 Task: Send an email with the signature Erica Taylor with the subject Introduction of a new recommendation and the message I am having trouble finding the information I need for the report. Can you please point me in the right direction? from softage.10@softage.net to softage.4@softage.net and move the email from Sent Items to the folder Training and development
Action: Mouse moved to (112, 119)
Screenshot: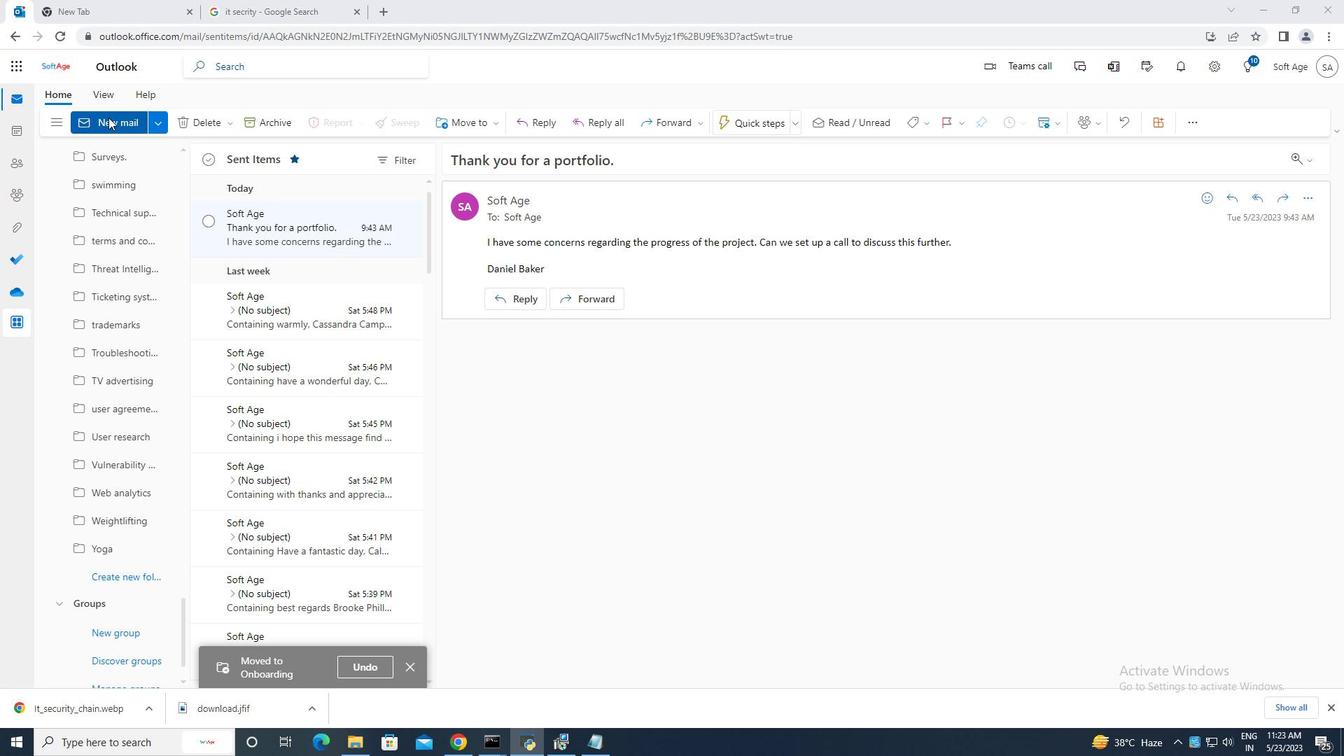 
Action: Mouse pressed left at (112, 119)
Screenshot: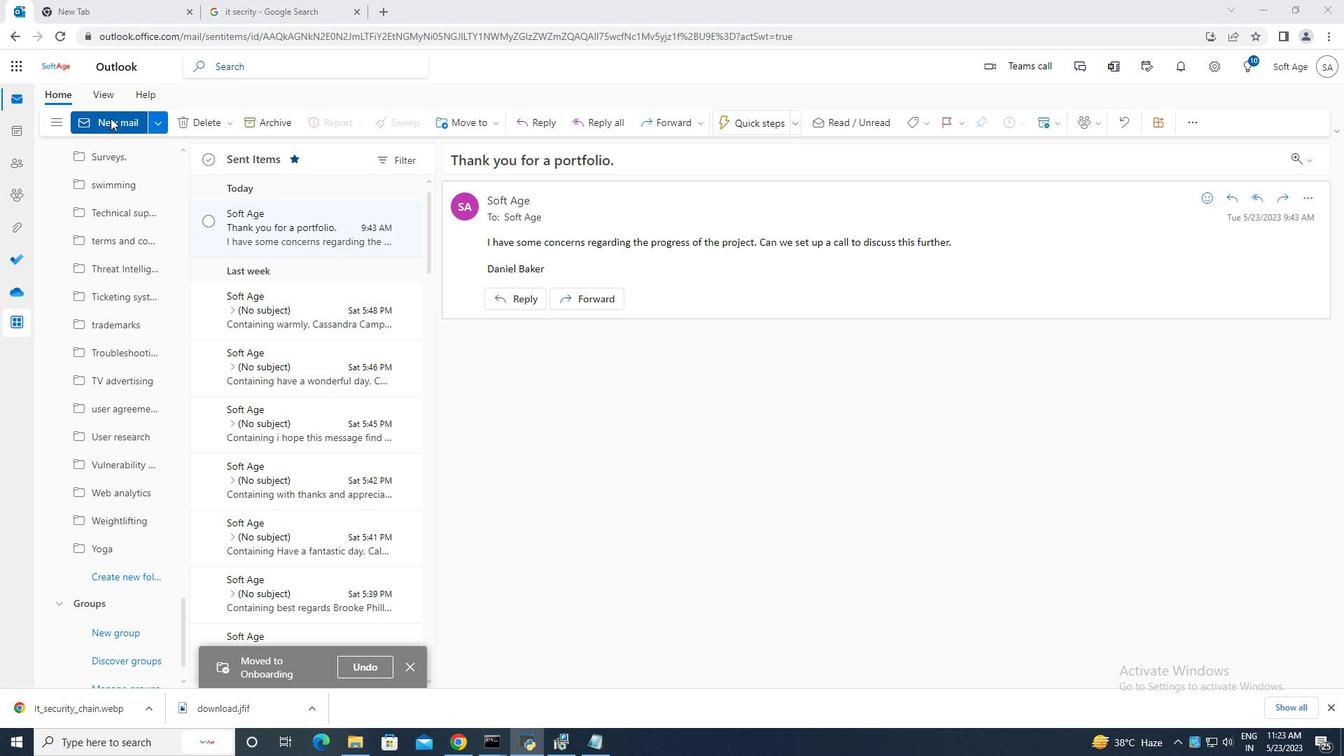 
Action: Mouse moved to (894, 126)
Screenshot: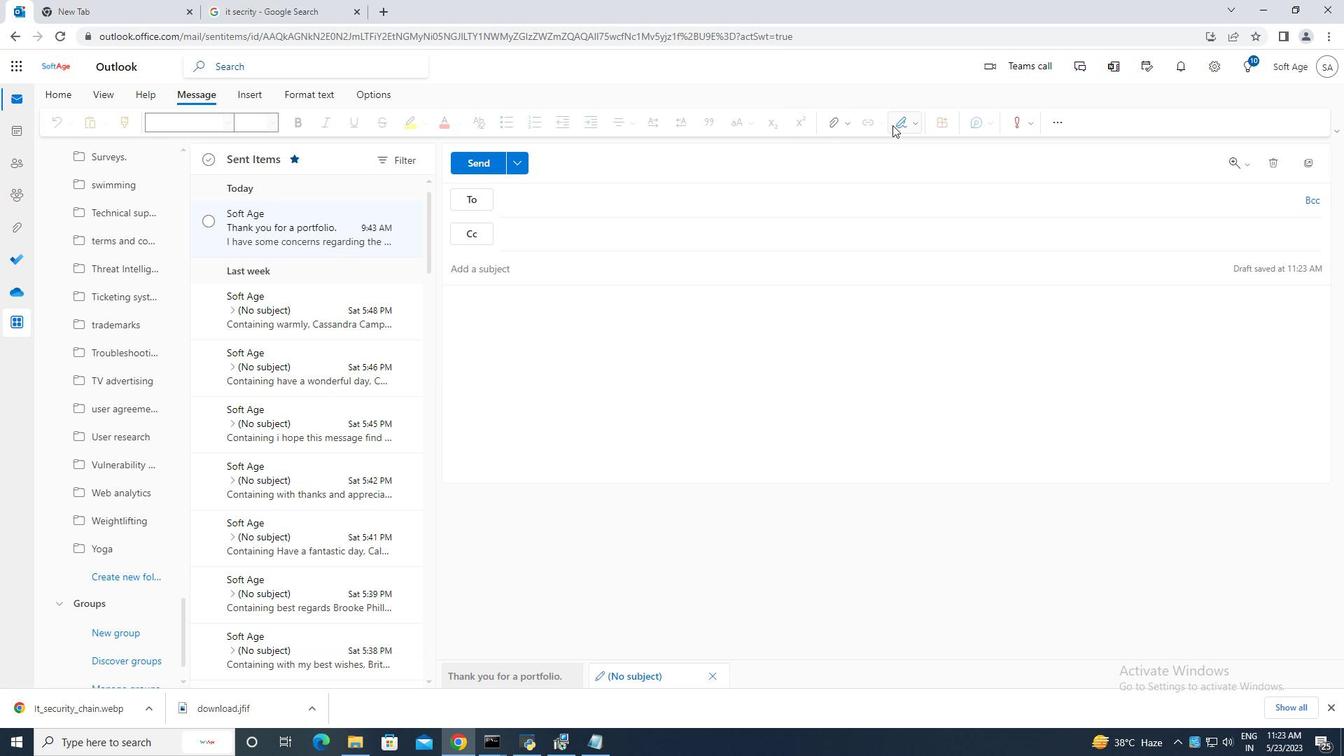 
Action: Mouse pressed left at (894, 126)
Screenshot: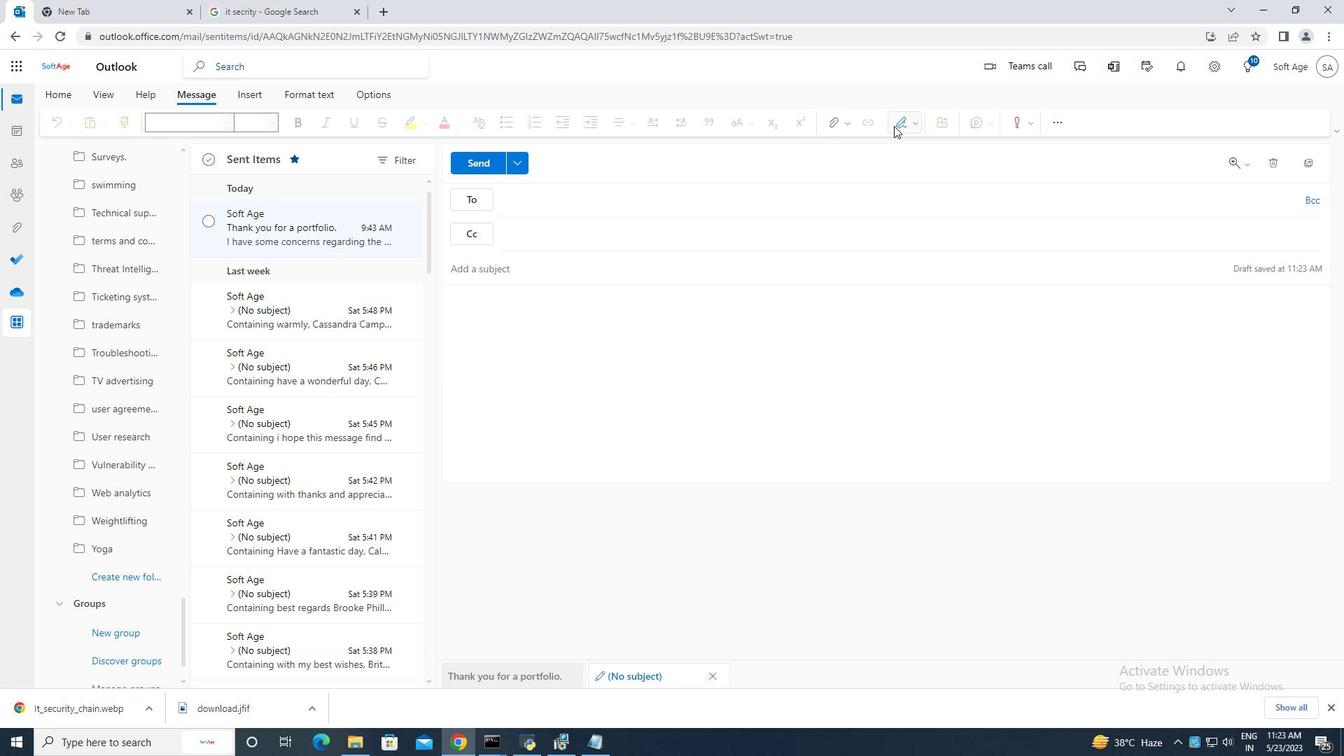 
Action: Mouse moved to (875, 173)
Screenshot: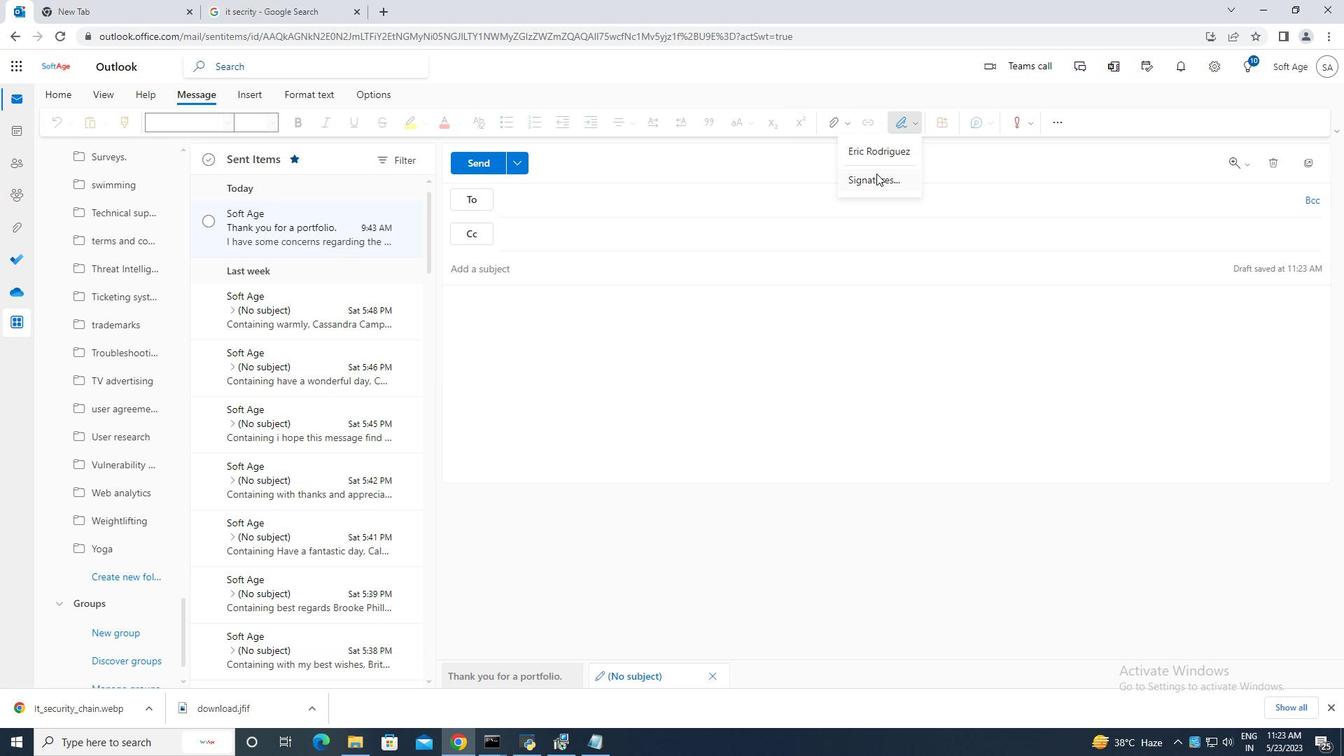 
Action: Mouse pressed left at (875, 173)
Screenshot: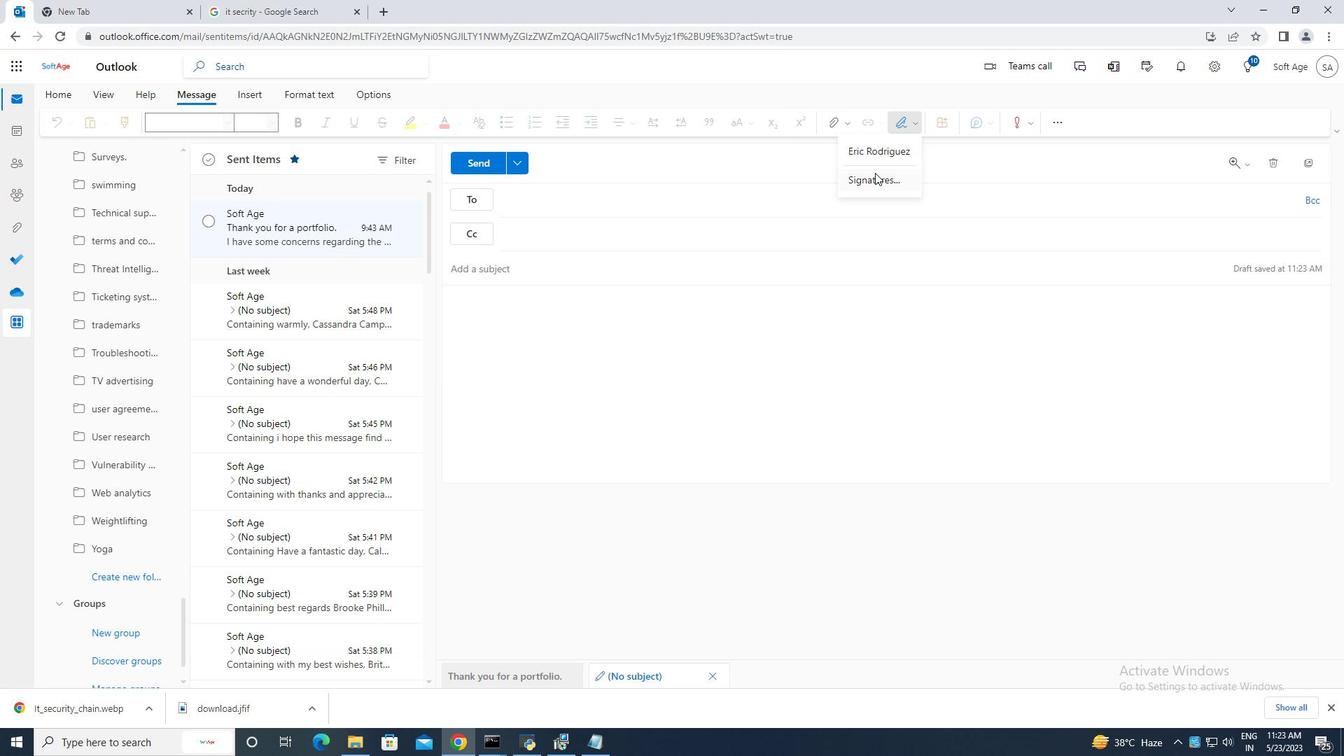 
Action: Mouse moved to (944, 230)
Screenshot: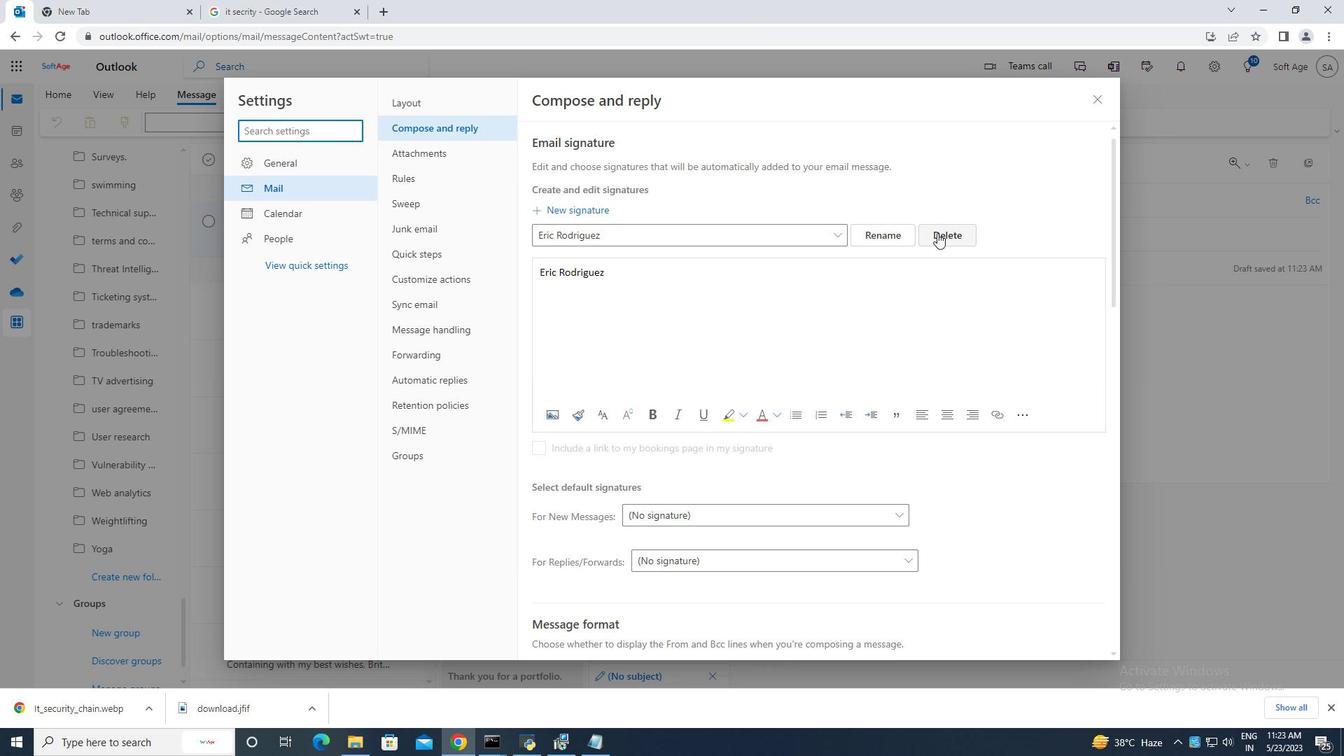 
Action: Mouse pressed left at (944, 230)
Screenshot: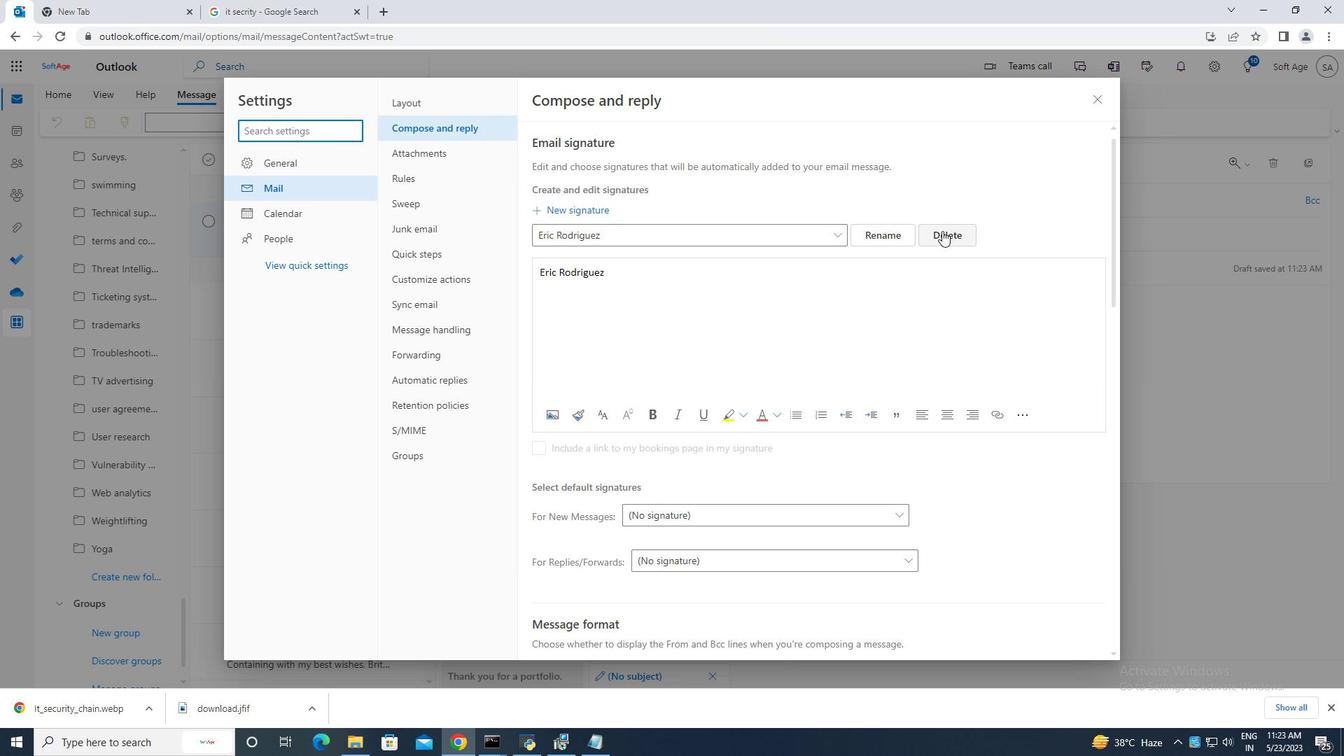
Action: Mouse moved to (618, 243)
Screenshot: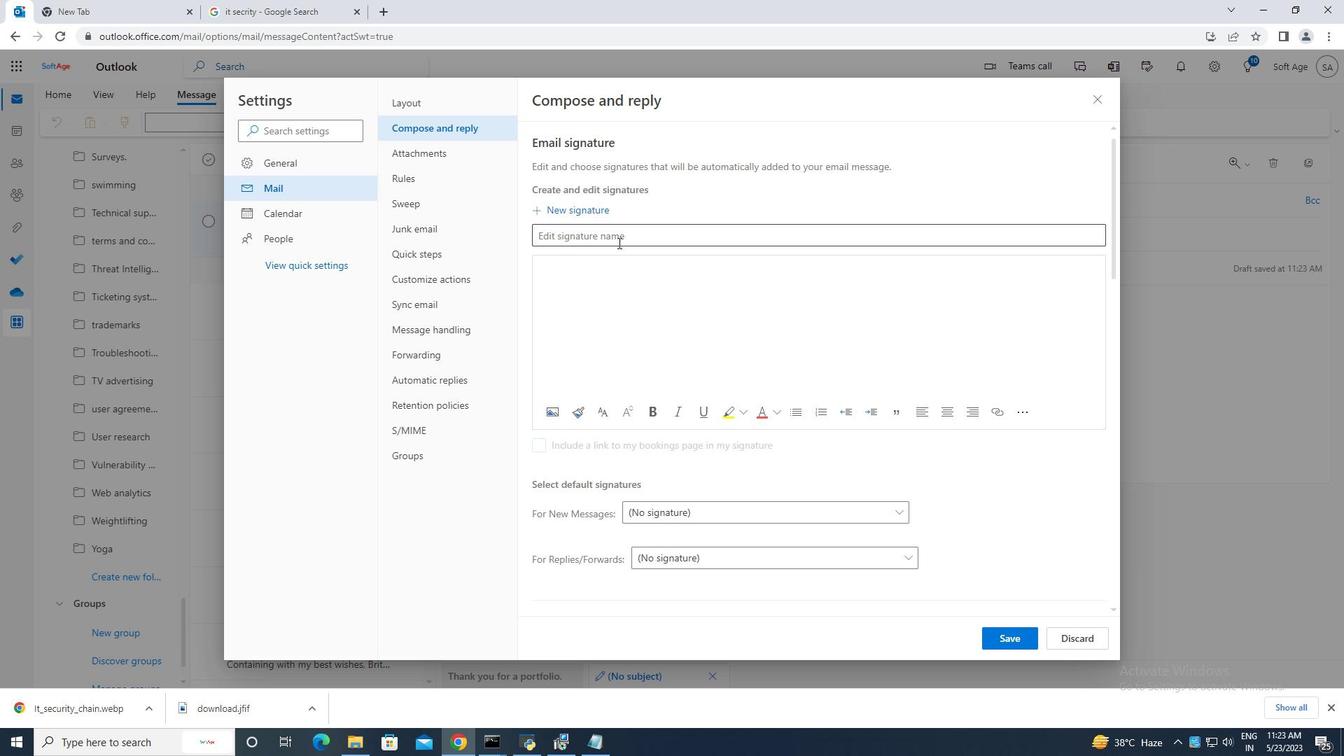 
Action: Mouse pressed left at (618, 243)
Screenshot: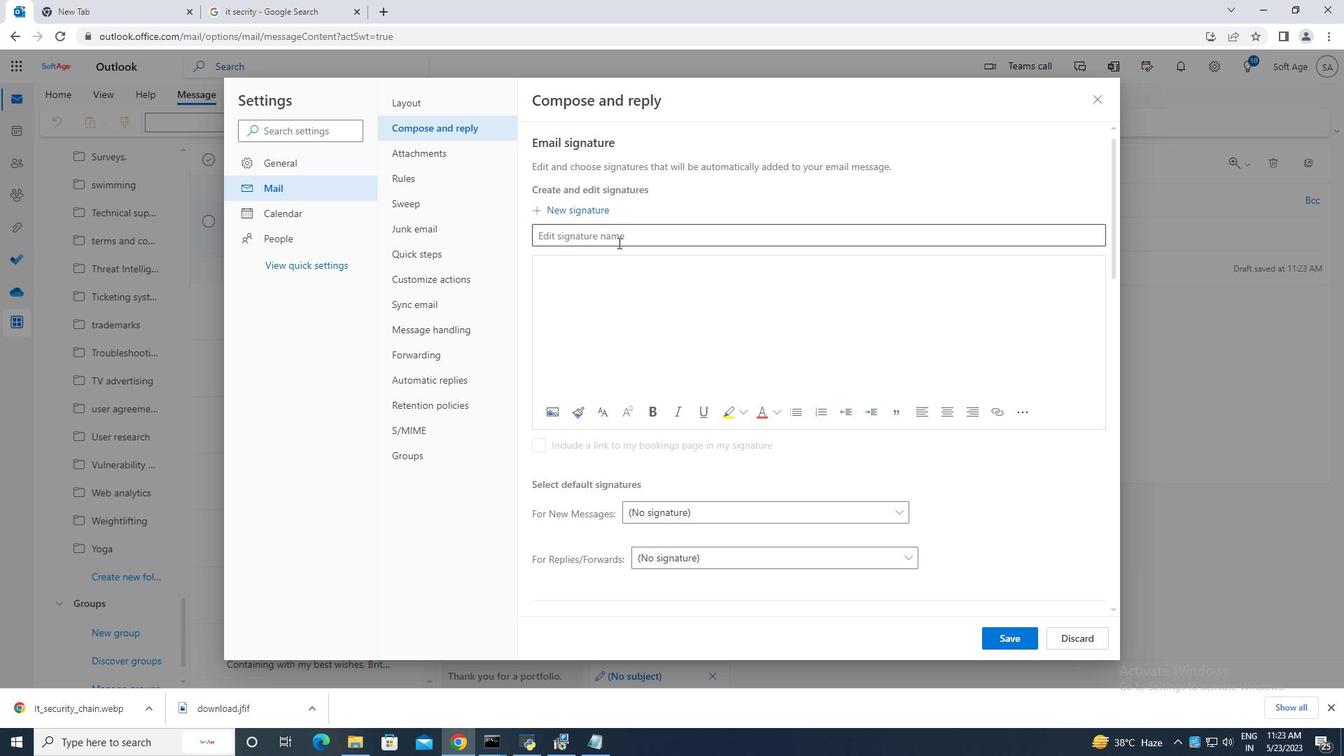 
Action: Mouse moved to (623, 243)
Screenshot: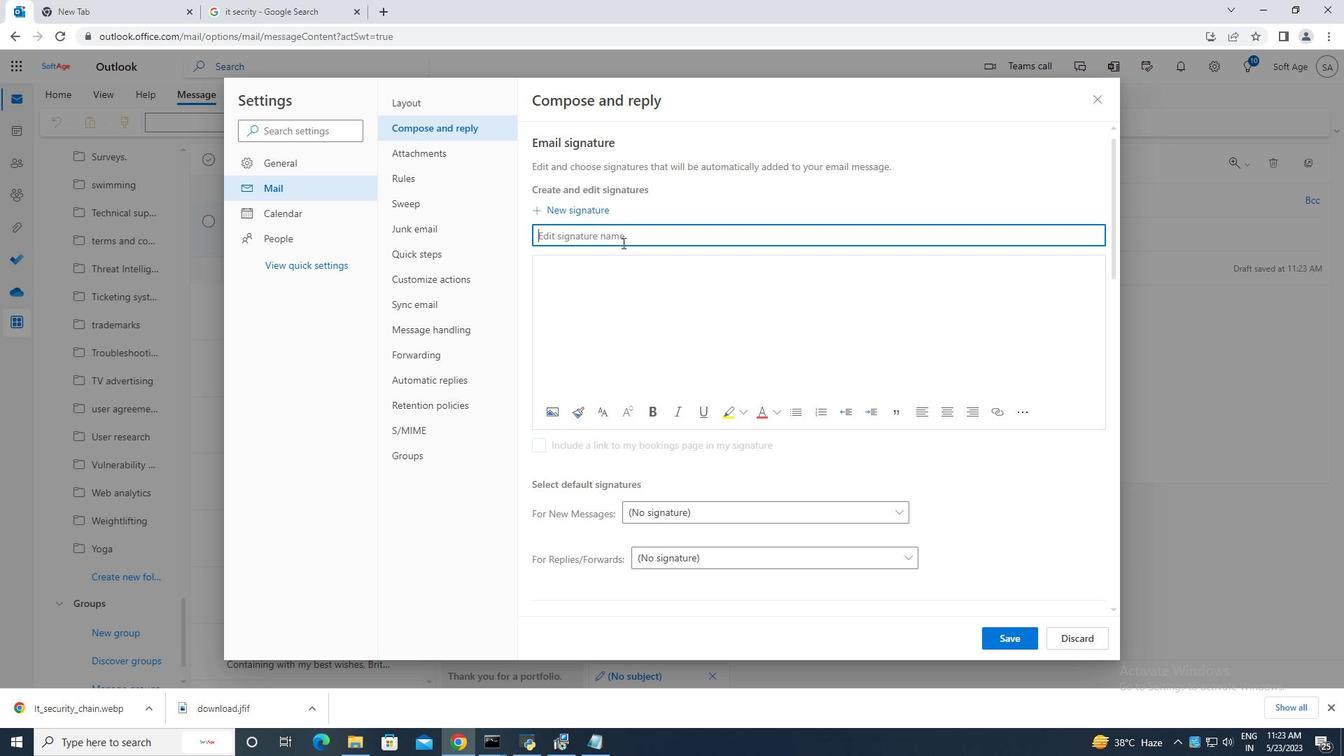 
Action: Key pressed <Key.caps_lock>E<Key.caps_lock>rica<Key.space><Key.caps_lock>T<Key.caps_lock>aylor<Key.space>
Screenshot: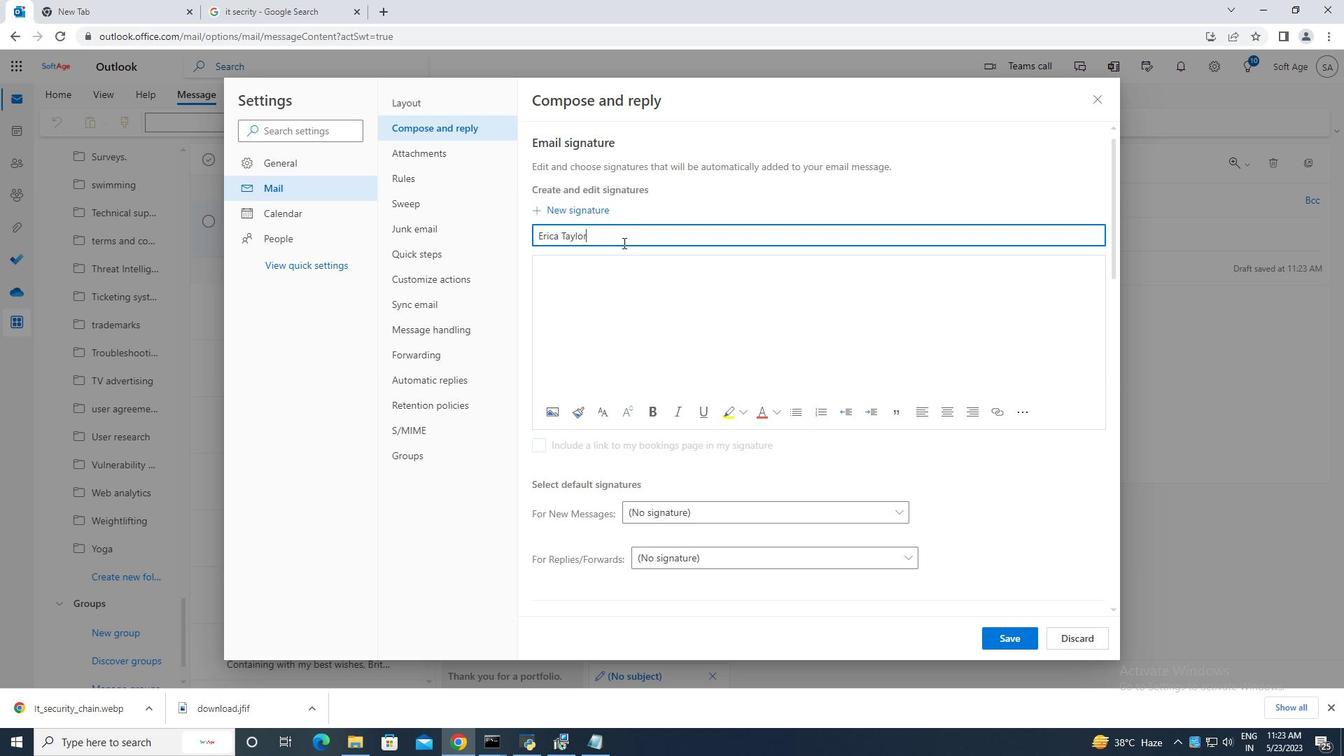 
Action: Mouse moved to (563, 266)
Screenshot: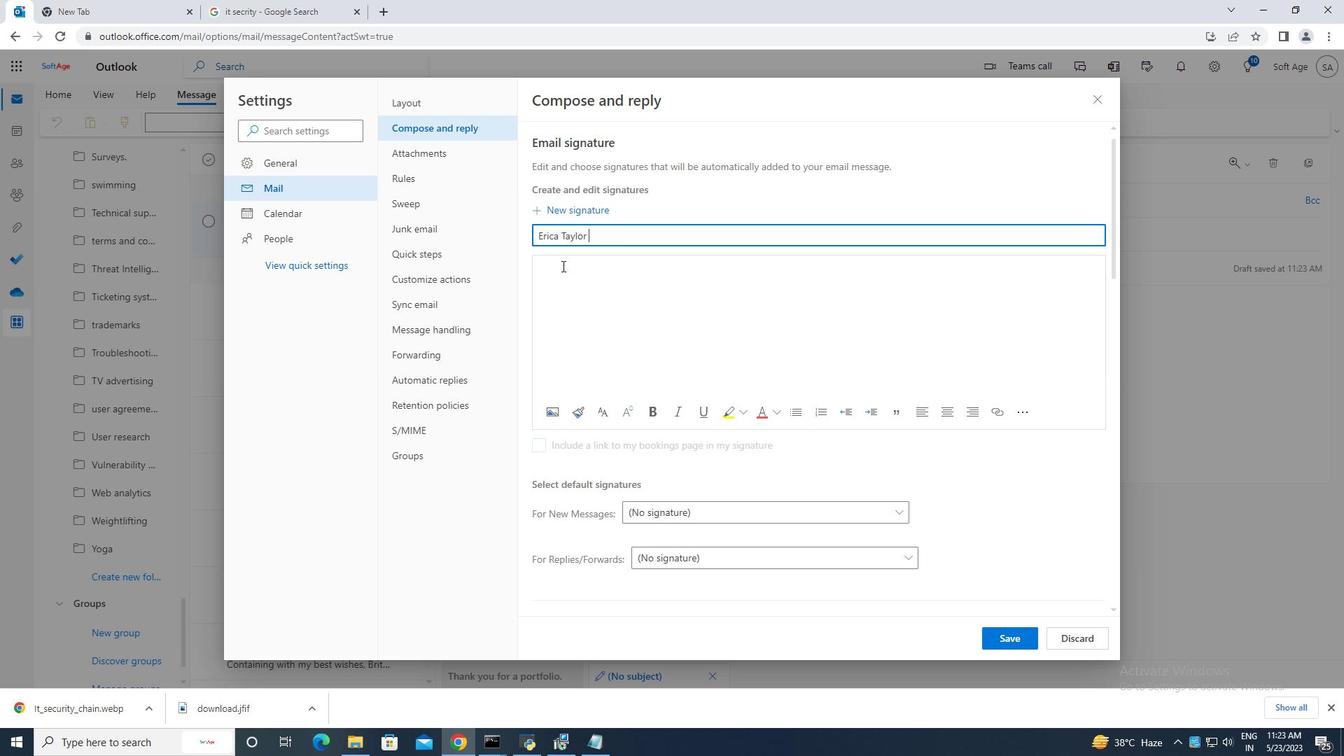 
Action: Mouse pressed left at (563, 266)
Screenshot: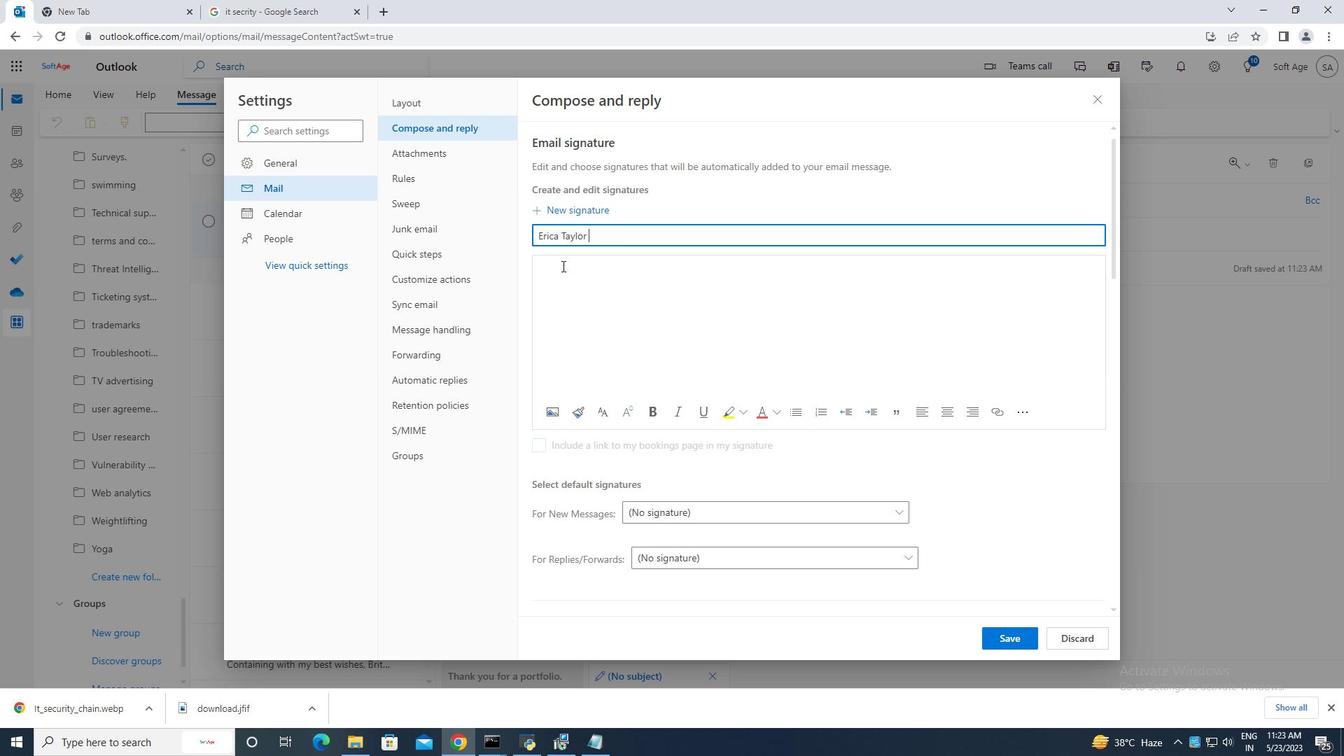 
Action: Mouse moved to (572, 273)
Screenshot: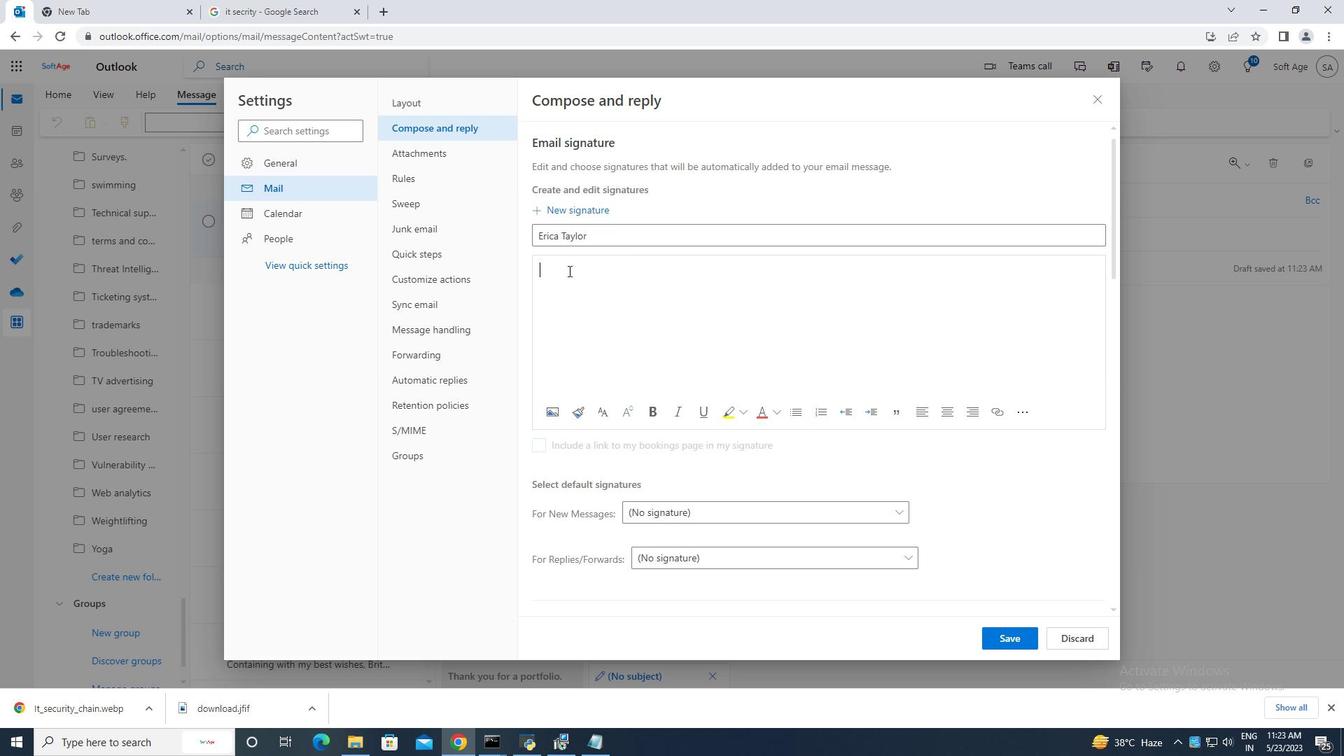 
Action: Key pressed <Key.caps_lock>E<Key.caps_lock>rica<Key.space><Key.caps_lock>T<Key.caps_lock>aylor
Screenshot: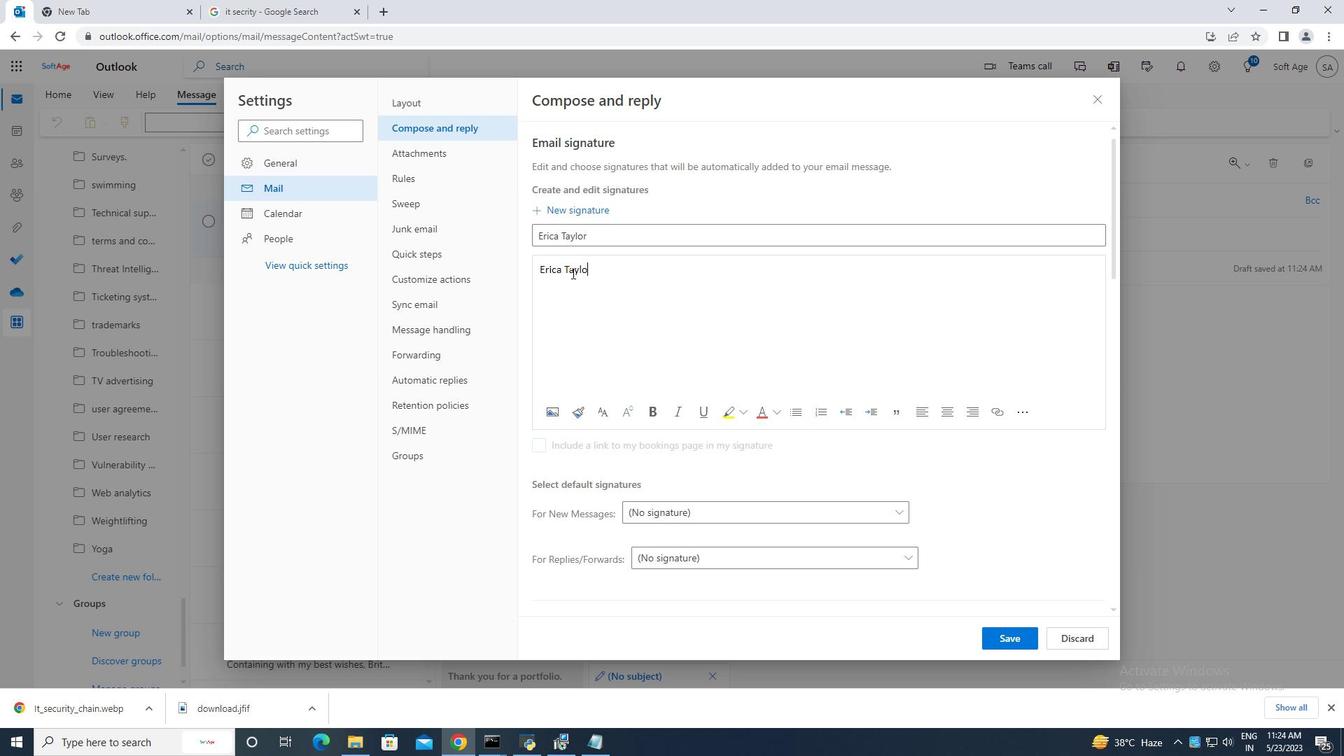 
Action: Mouse moved to (1022, 636)
Screenshot: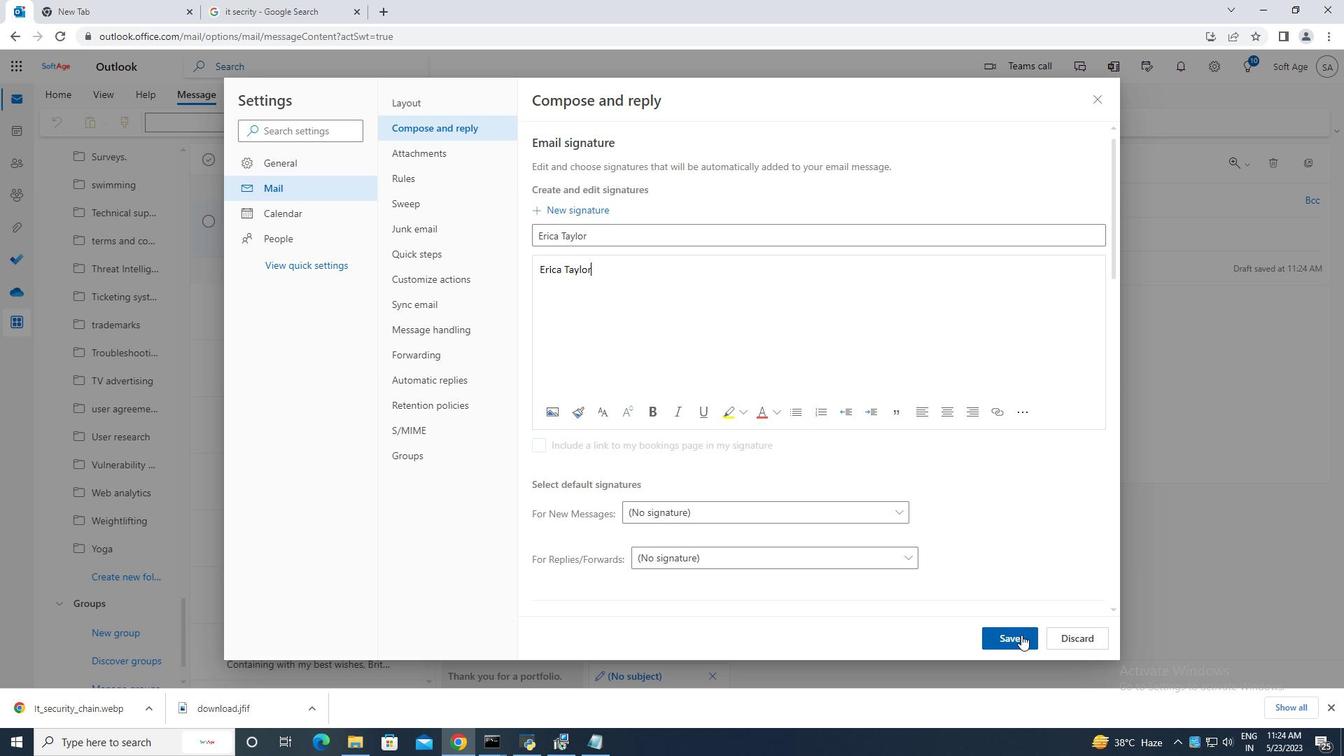 
Action: Mouse pressed left at (1022, 636)
Screenshot: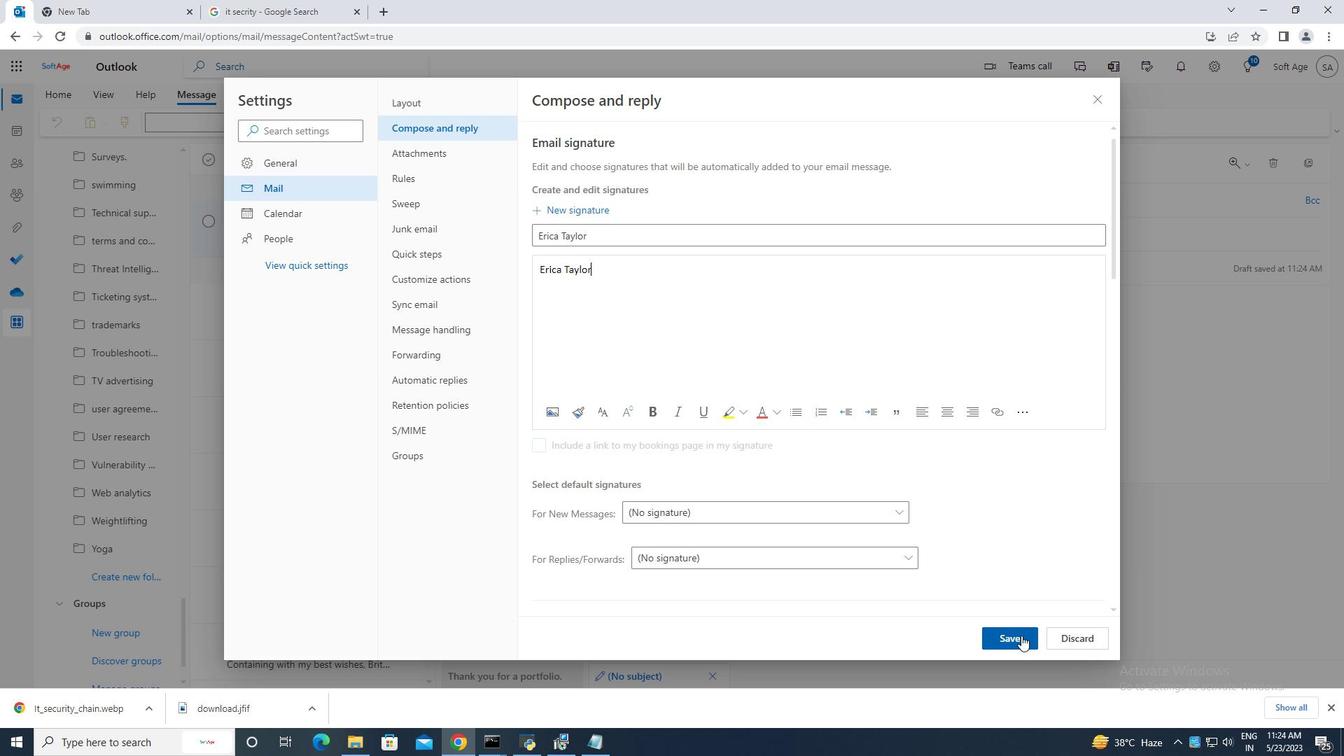 
Action: Mouse moved to (1093, 102)
Screenshot: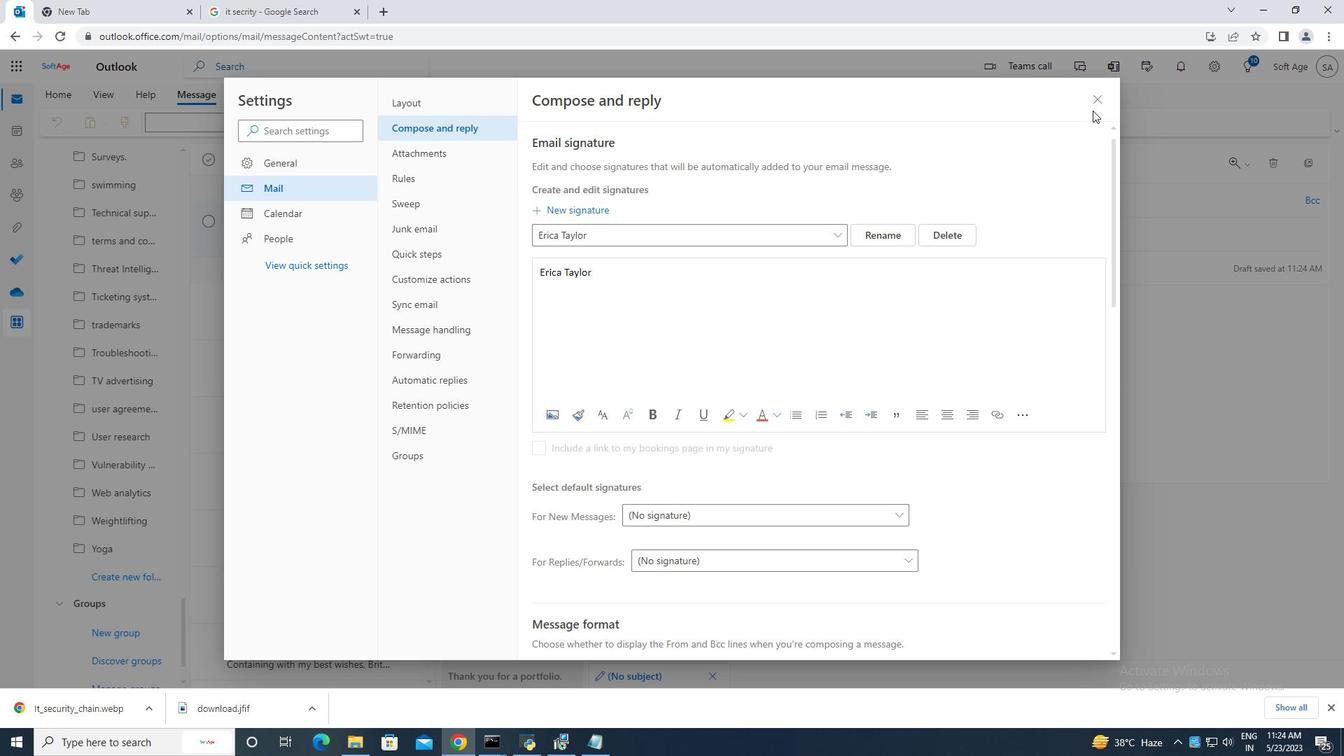 
Action: Mouse pressed left at (1093, 102)
Screenshot: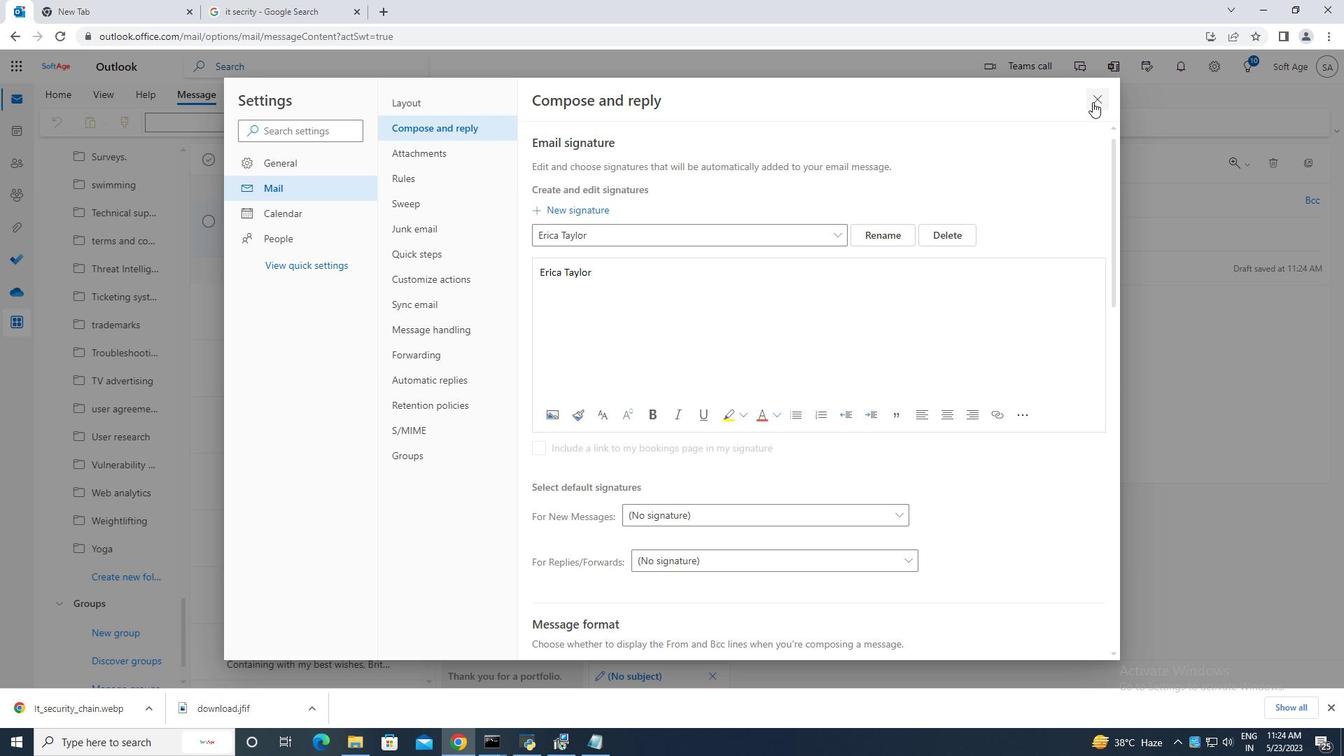 
Action: Mouse moved to (907, 123)
Screenshot: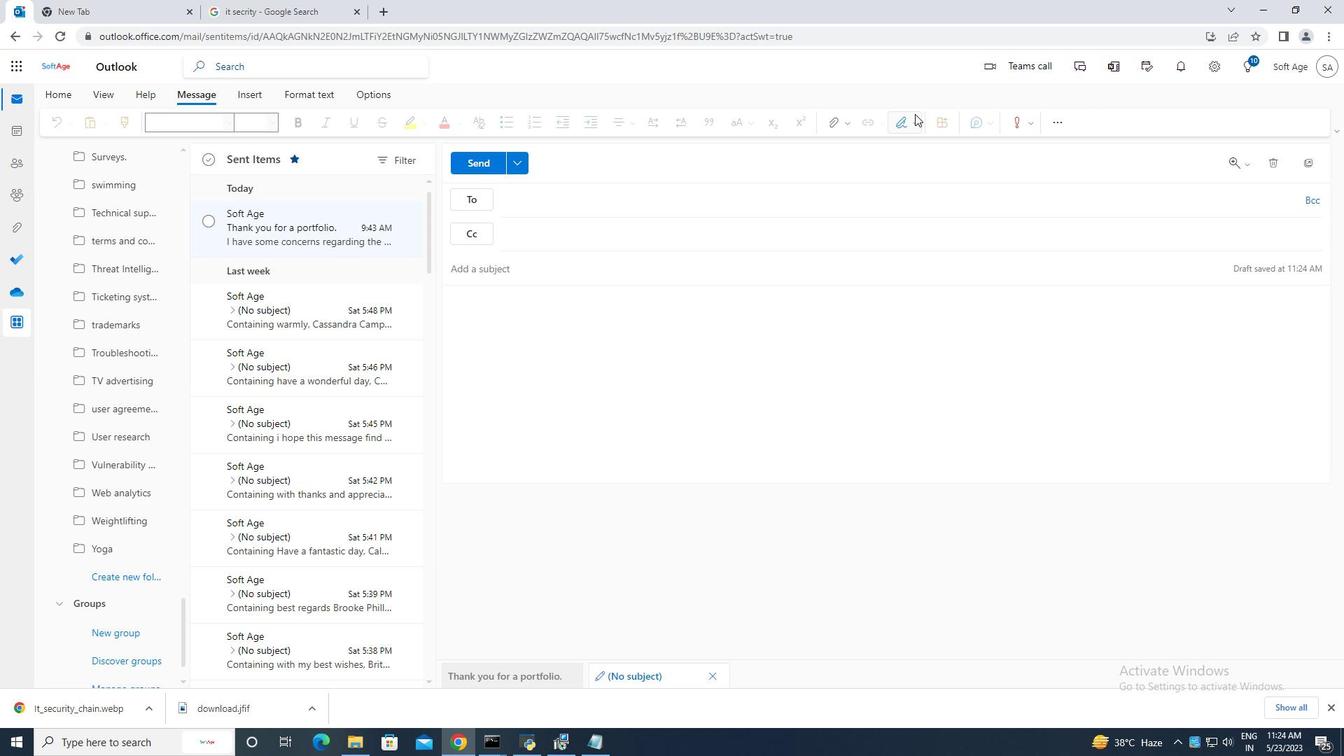 
Action: Mouse pressed left at (907, 123)
Screenshot: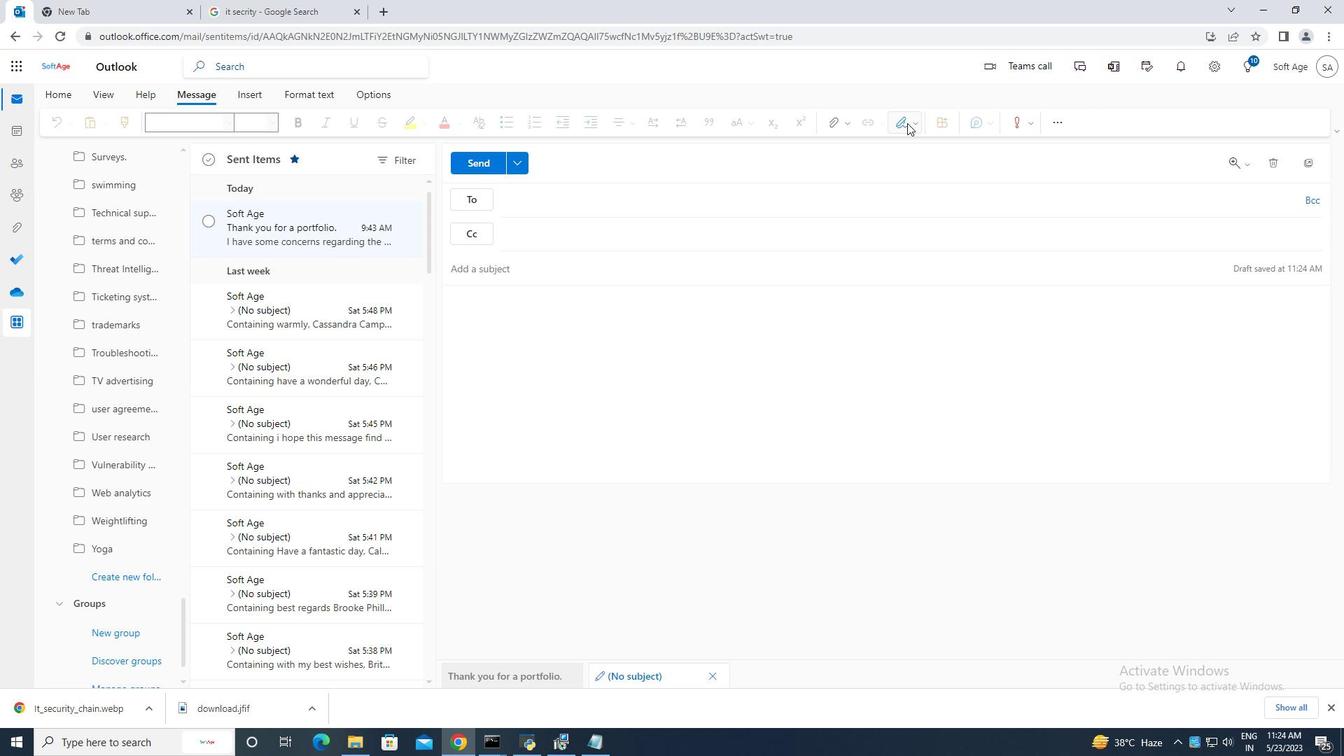 
Action: Mouse moved to (892, 152)
Screenshot: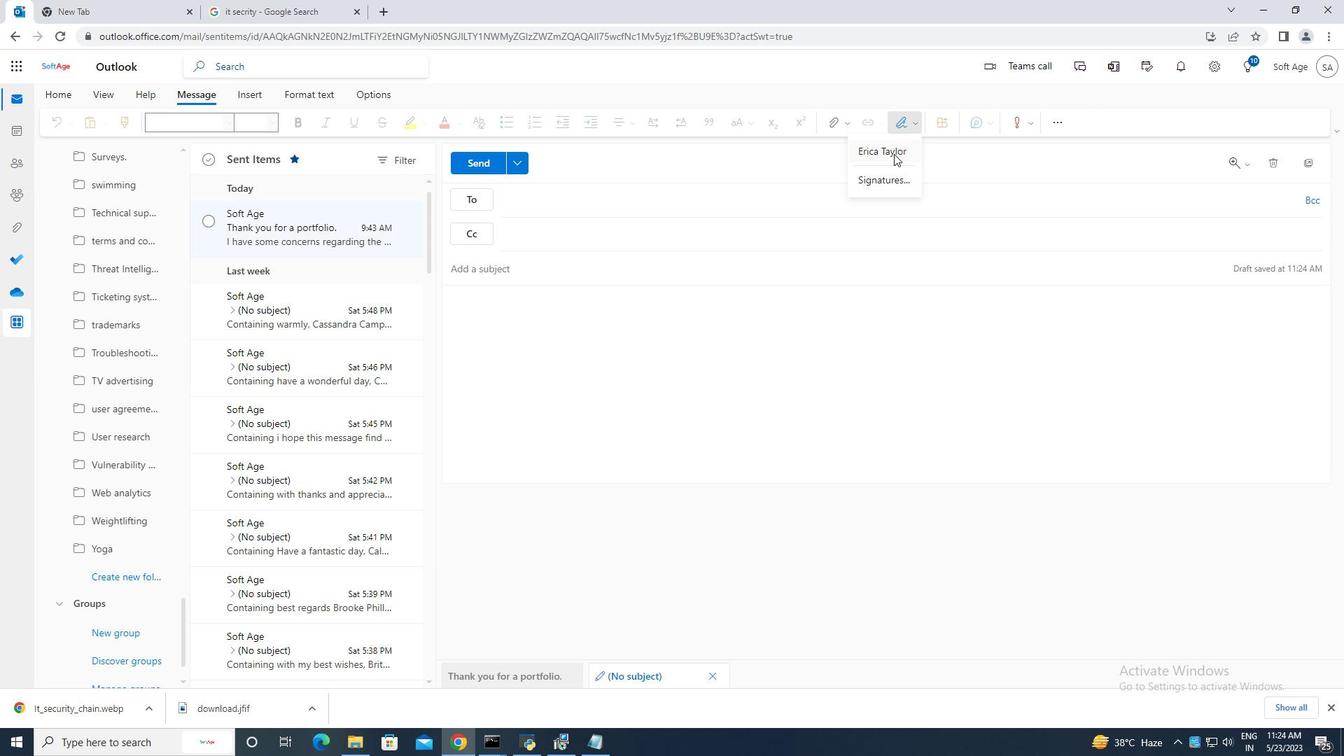 
Action: Mouse pressed left at (892, 152)
Screenshot: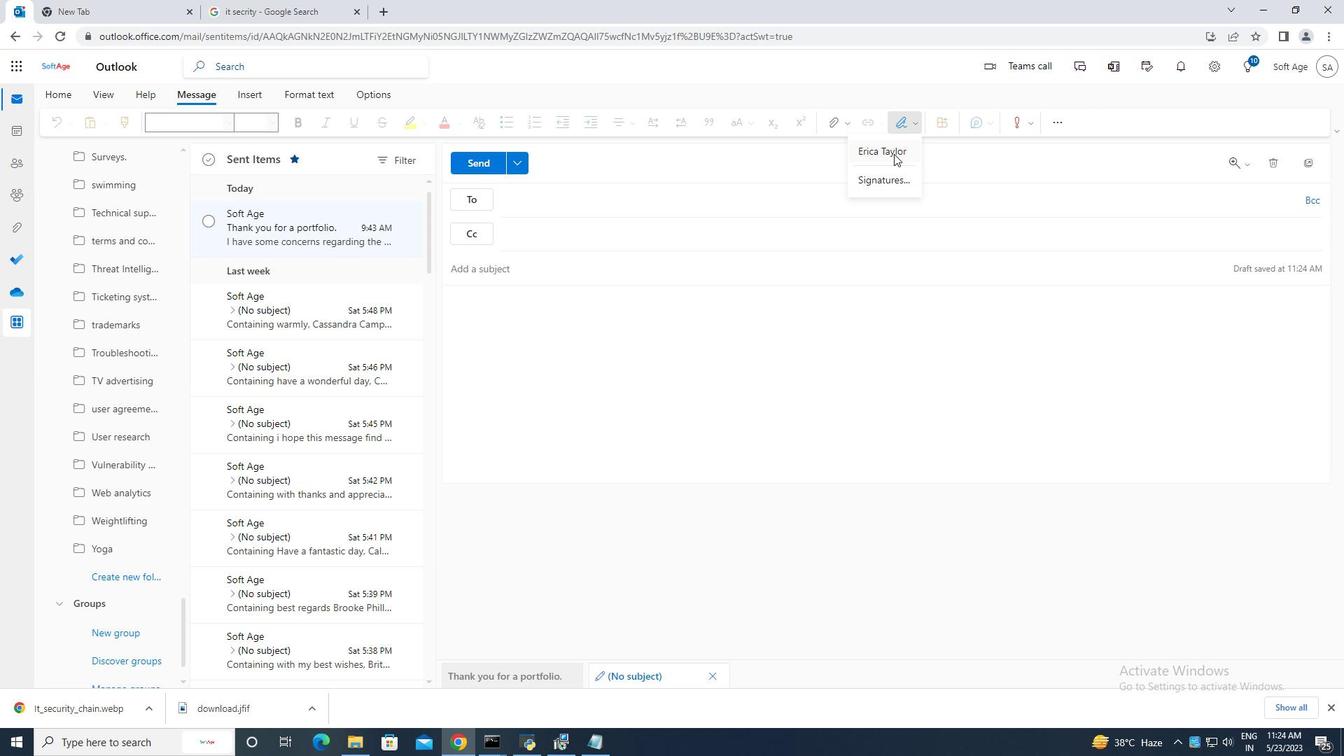 
Action: Mouse moved to (502, 268)
Screenshot: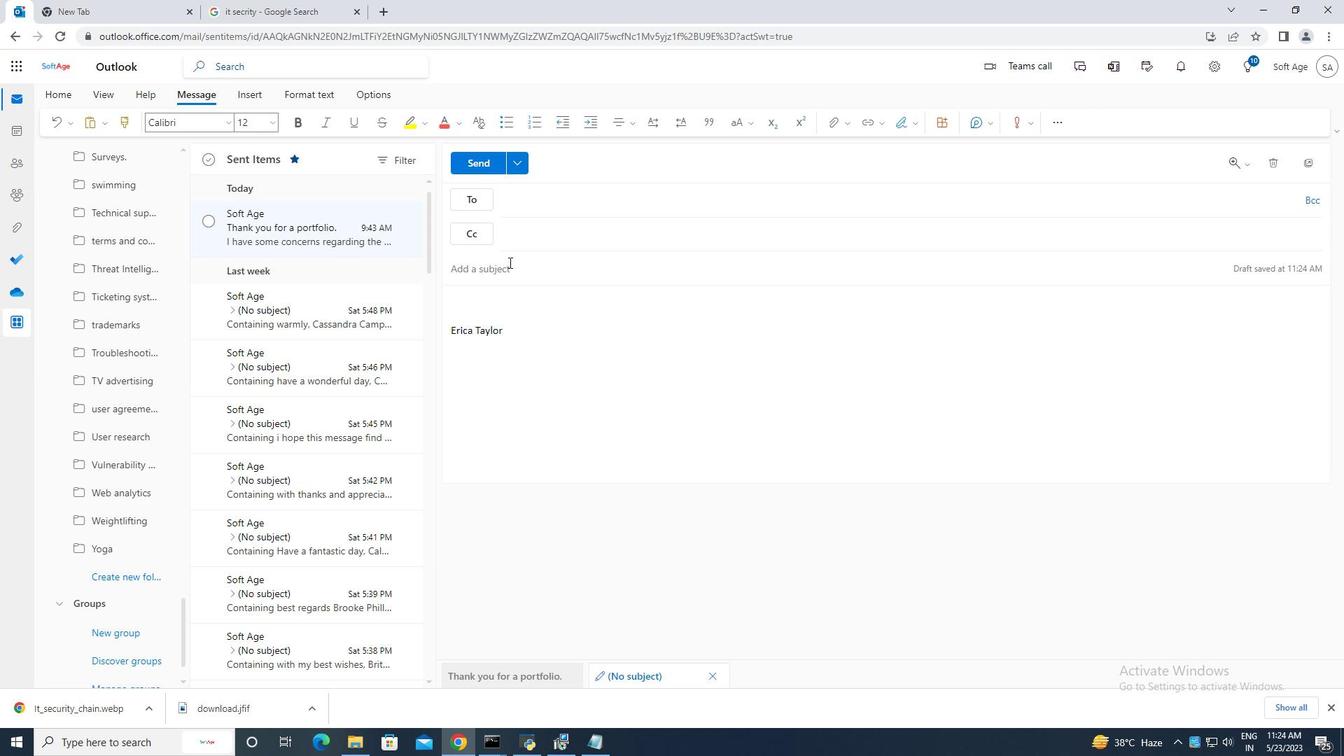 
Action: Mouse pressed left at (502, 268)
Screenshot: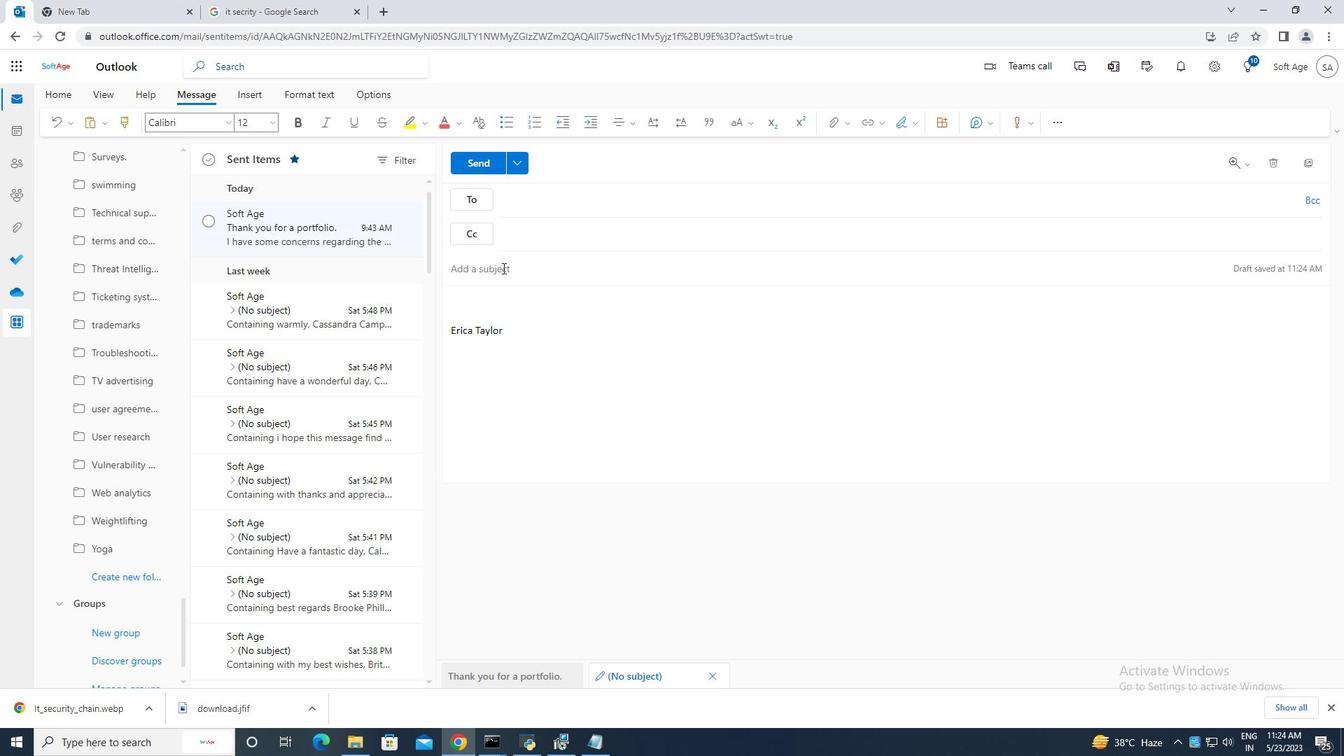 
Action: Mouse moved to (502, 266)
Screenshot: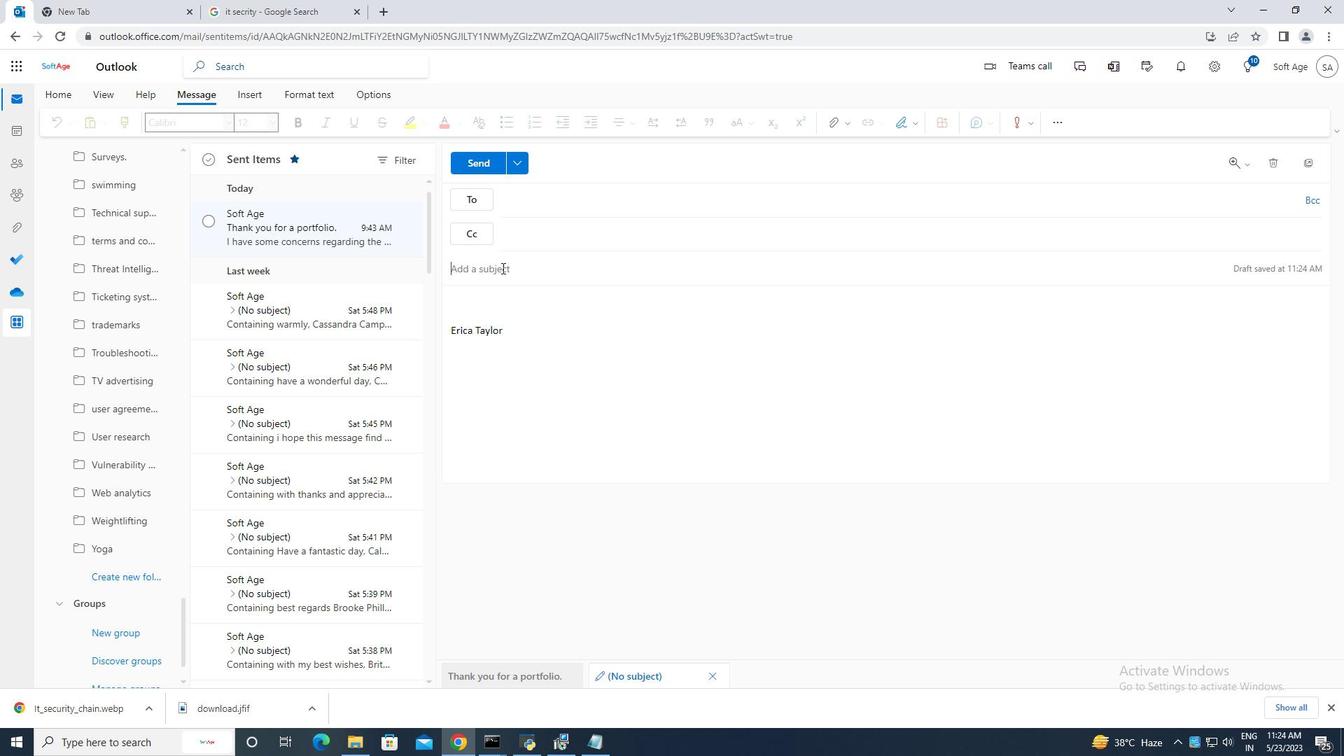 
Action: Key pressed <Key.caps_lock>I<Key.caps_lock>ntroduction<Key.space>of<Key.space>a<Key.space>new<Key.space>recommendation.
Screenshot: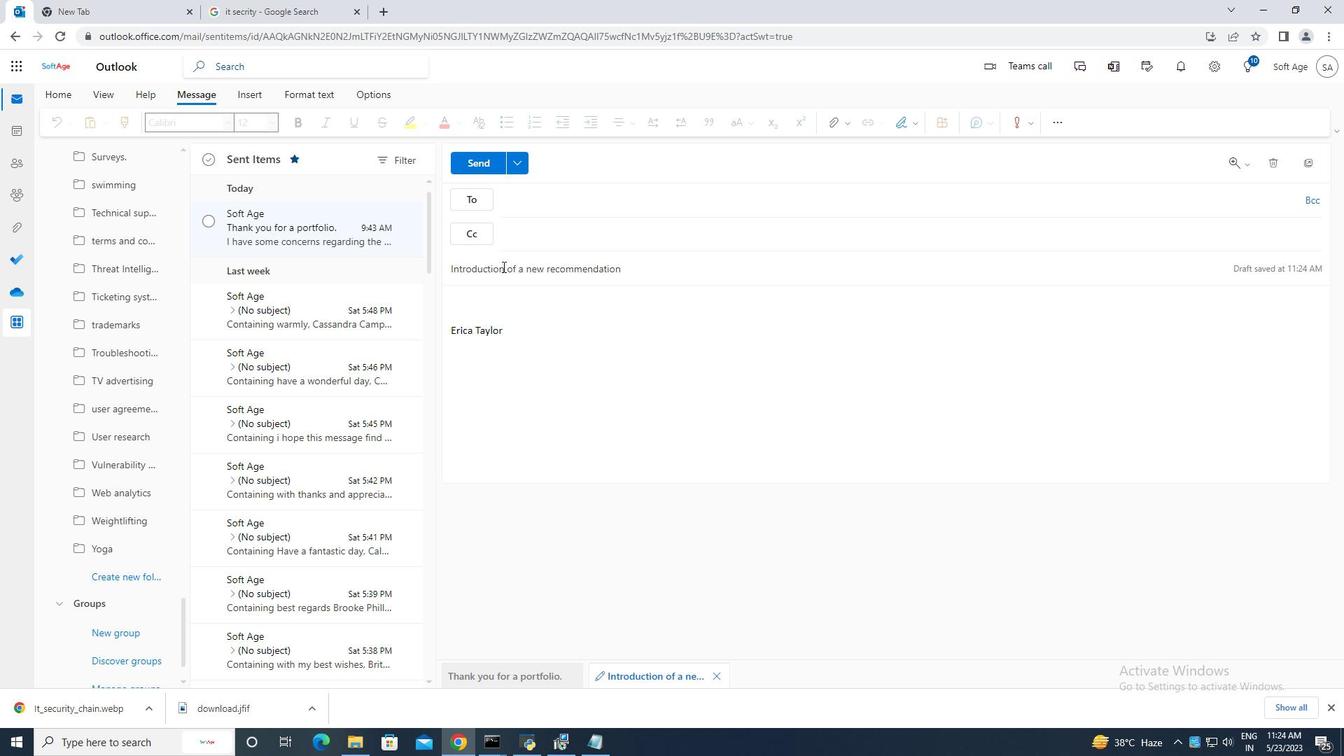
Action: Mouse moved to (486, 298)
Screenshot: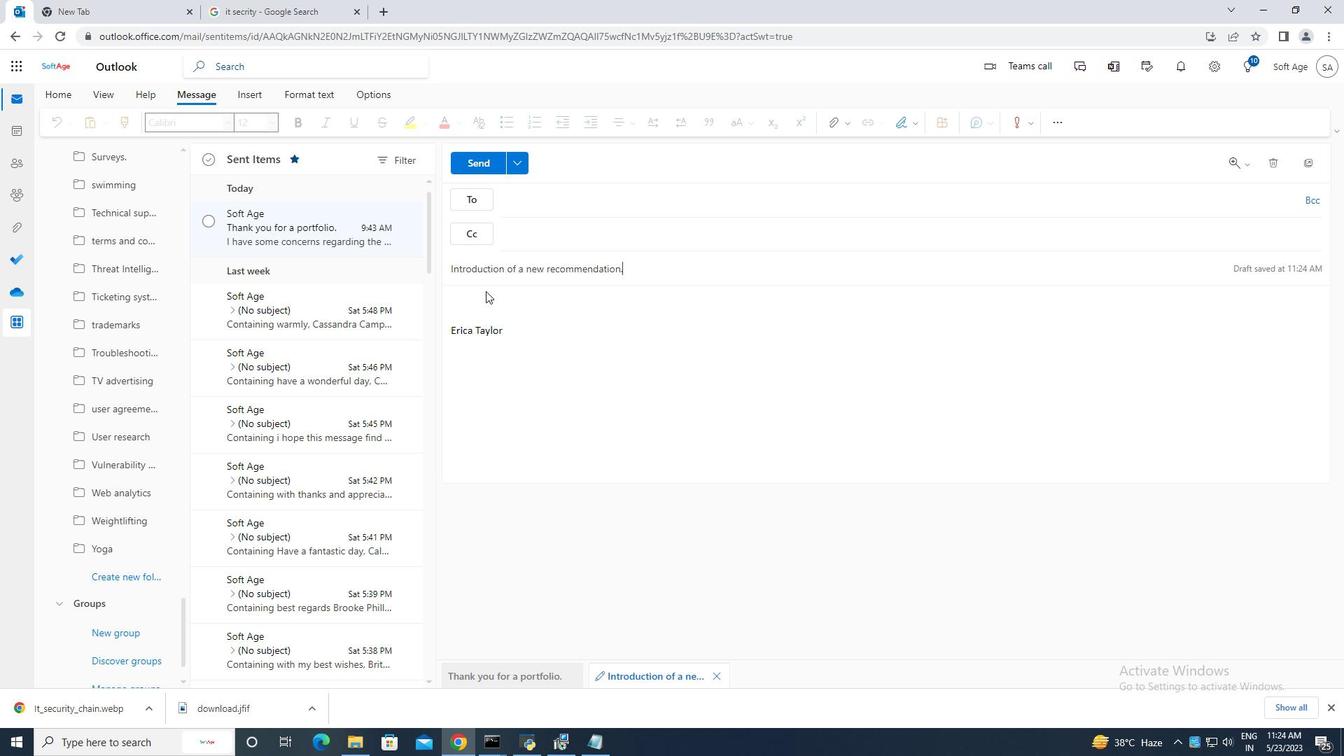 
Action: Mouse pressed left at (486, 298)
Screenshot: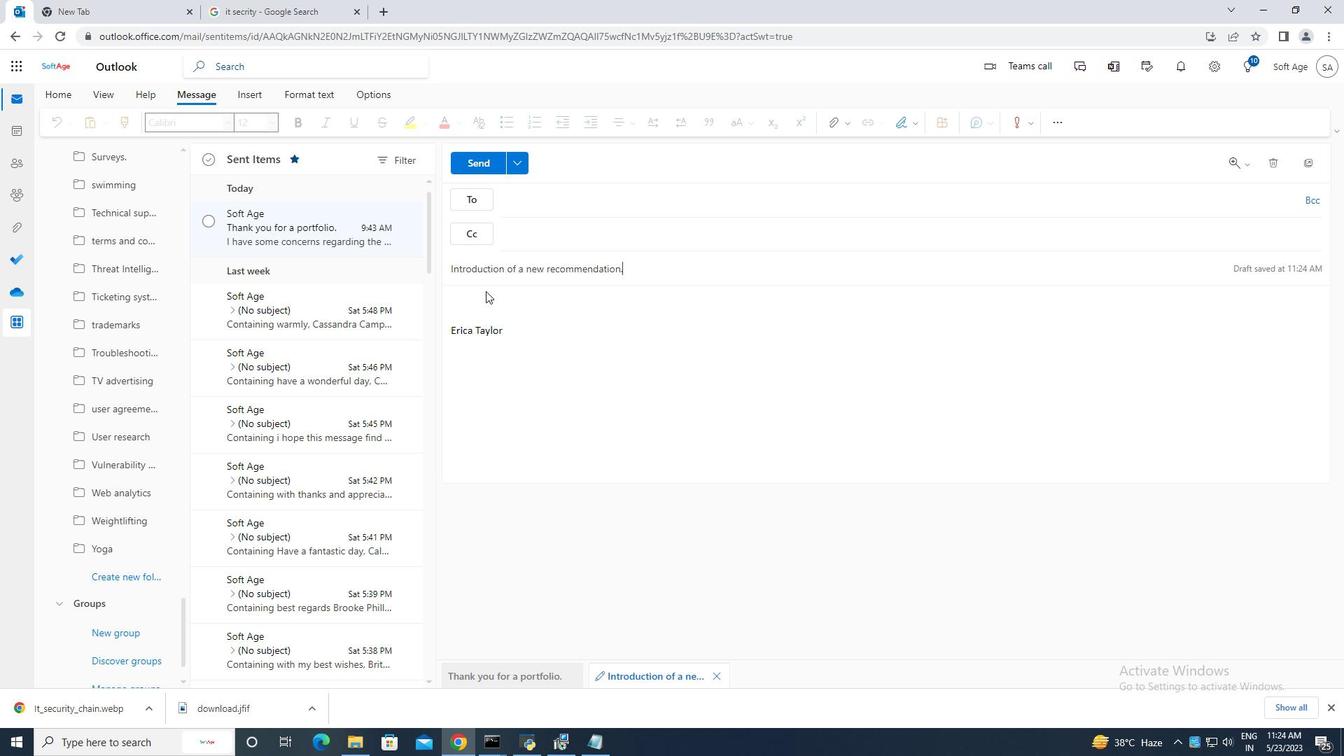 
Action: Mouse moved to (487, 298)
Screenshot: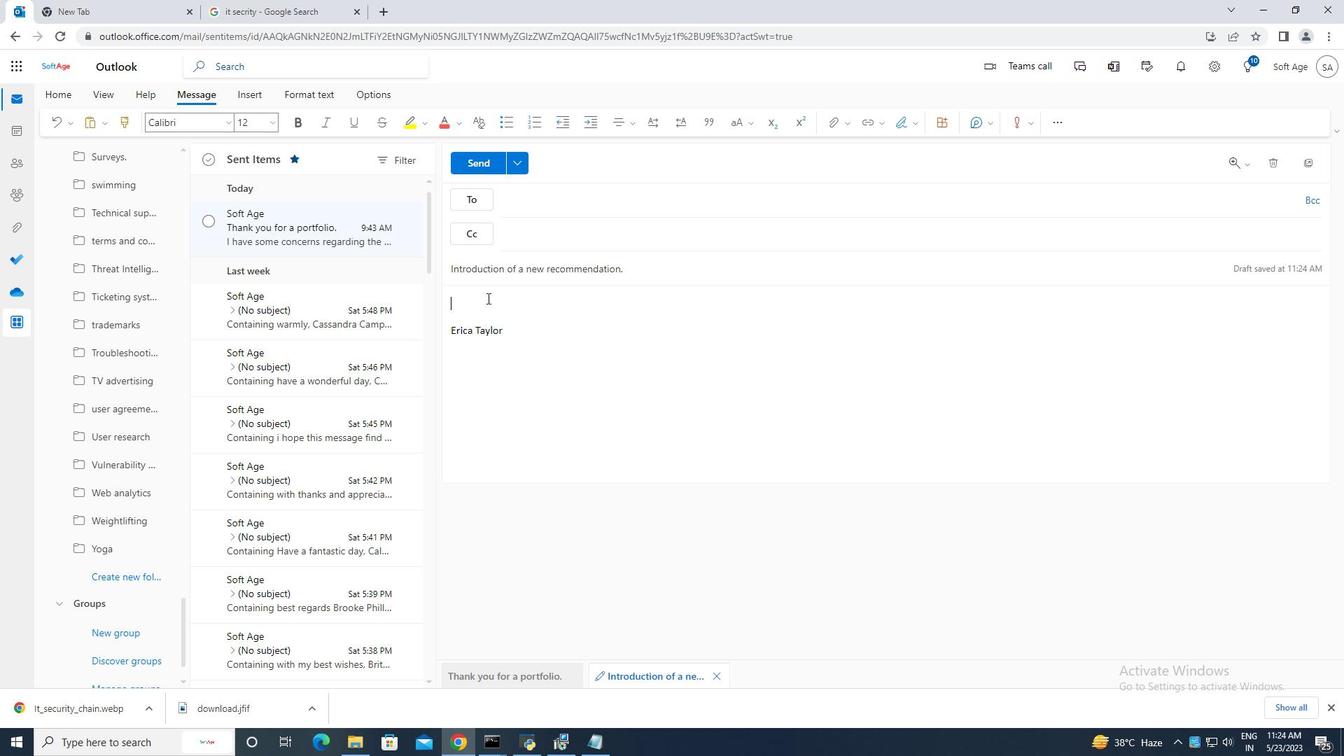 
Action: Key pressed <Key.caps_lock>I<Key.caps_lock><Key.space>am<Key.space>having<Key.space>a<Key.space><Key.backspace><Key.backspace>trouble<Key.space>finding<Key.space>the<Key.space>information<Key.space>i<Key.space>need<Key.space>for<Key.space>the<Key.space>report.<Key.space><Key.caps_lock>C<Key.caps_lock>an<Key.space>you<Key.space>please<Key.space>point<Key.space>me<Key.space>in<Key.space>the<Key.space>right<Key.space>direcy<Key.backspace>tion.
Screenshot: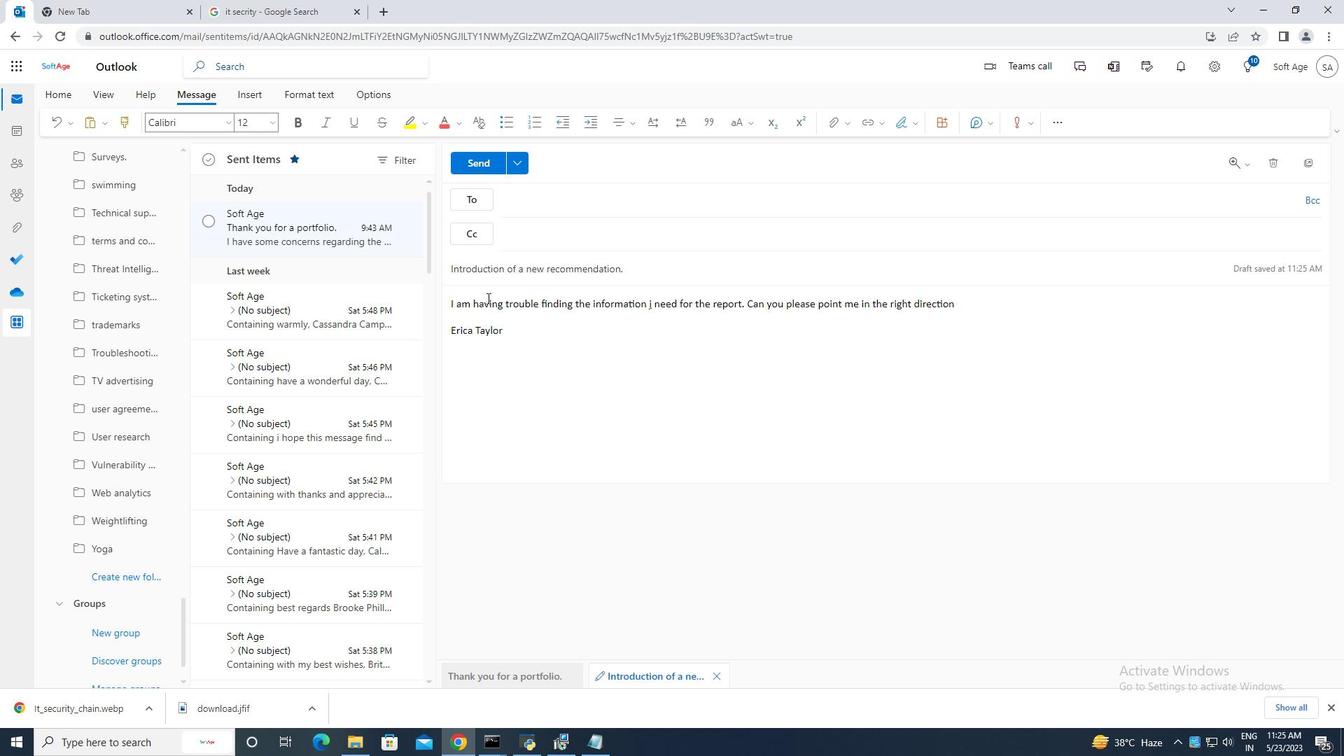 
Action: Mouse moved to (526, 201)
Screenshot: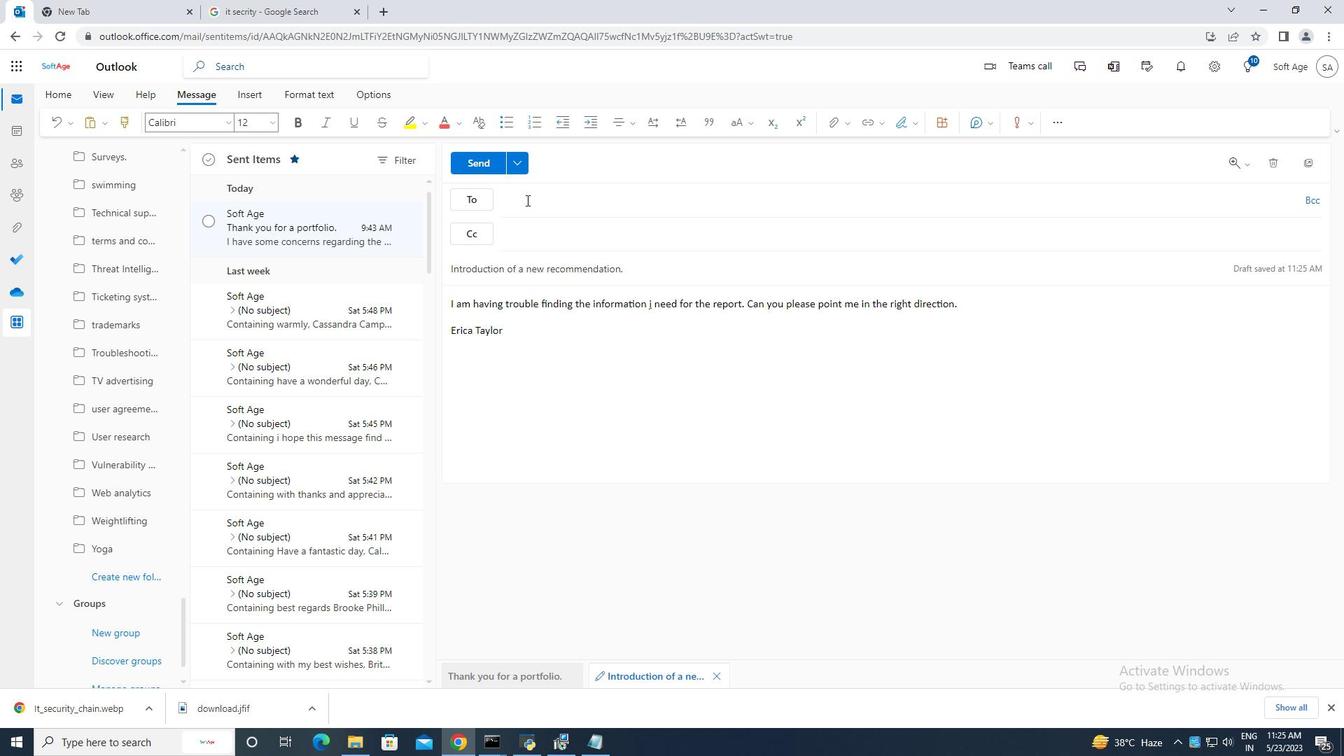 
Action: Mouse pressed left at (526, 201)
Screenshot: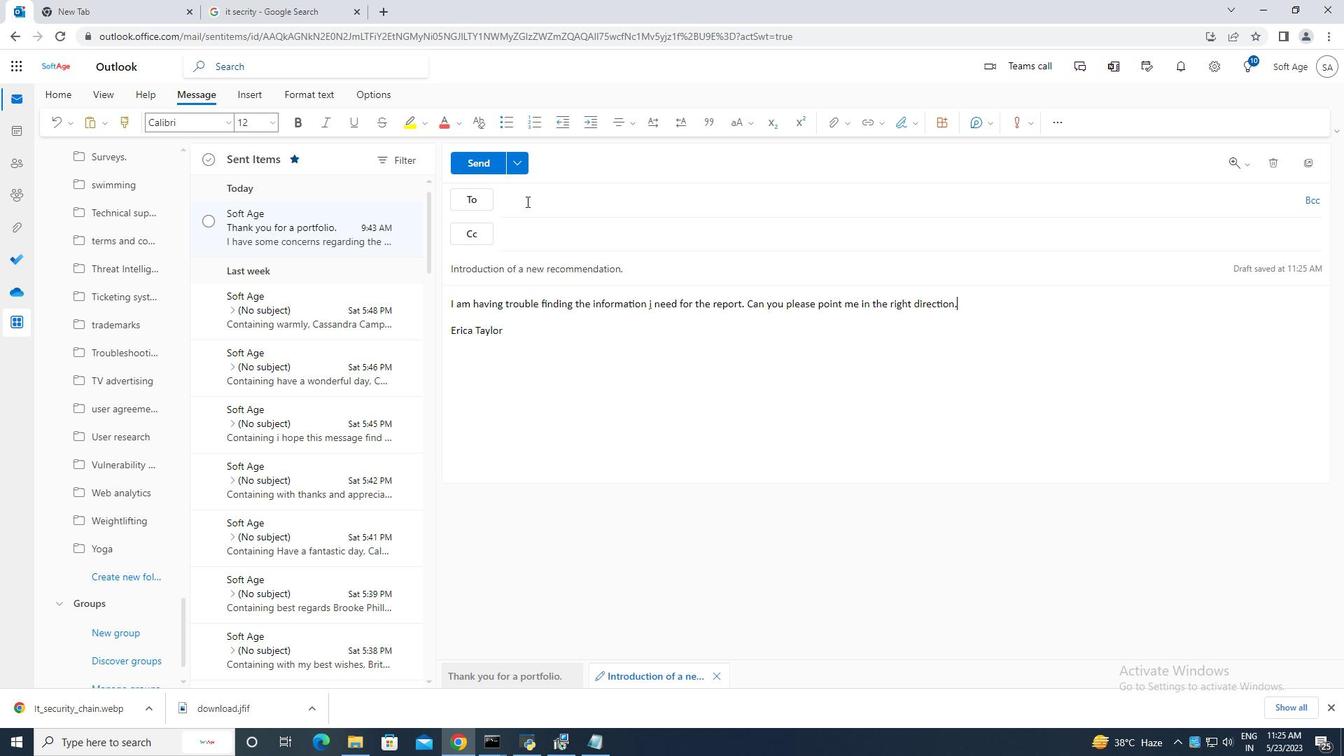 
Action: Mouse moved to (526, 201)
Screenshot: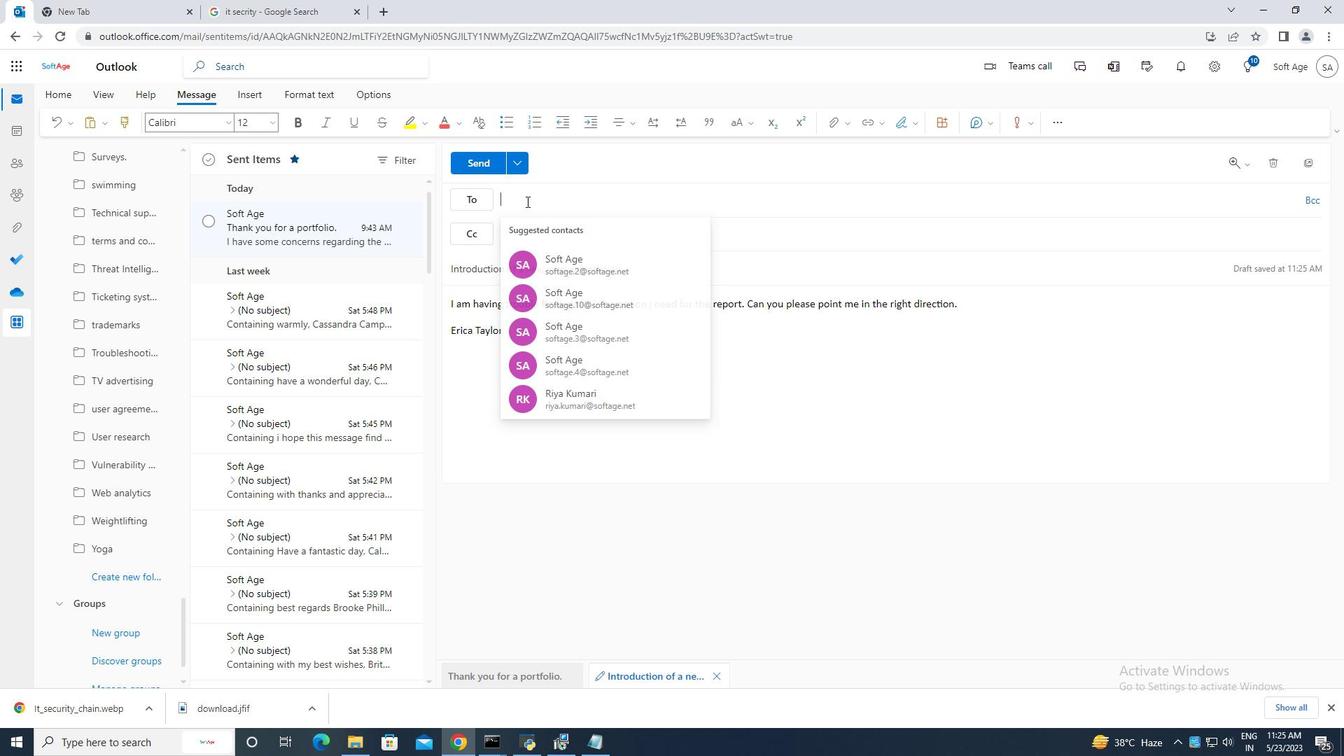 
Action: Key pressed softage.4<Key.shift>@
Screenshot: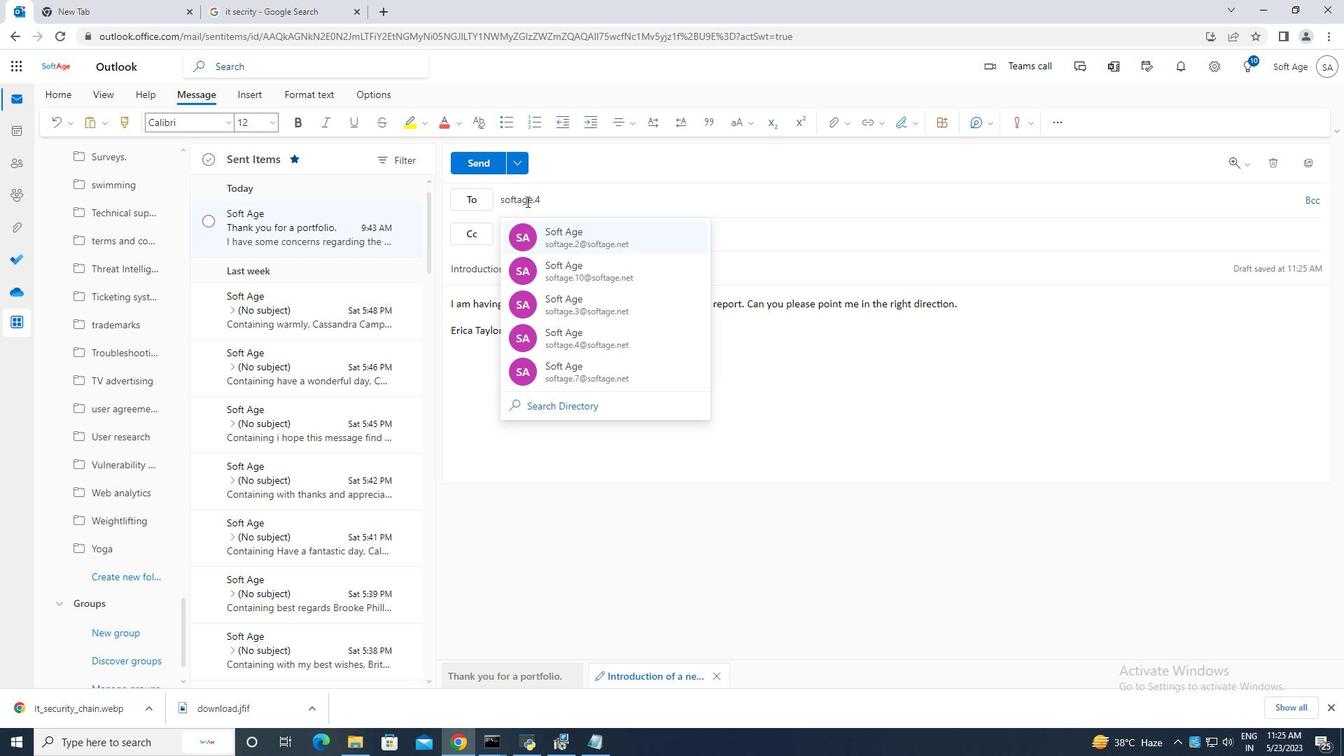 
Action: Mouse moved to (647, 240)
Screenshot: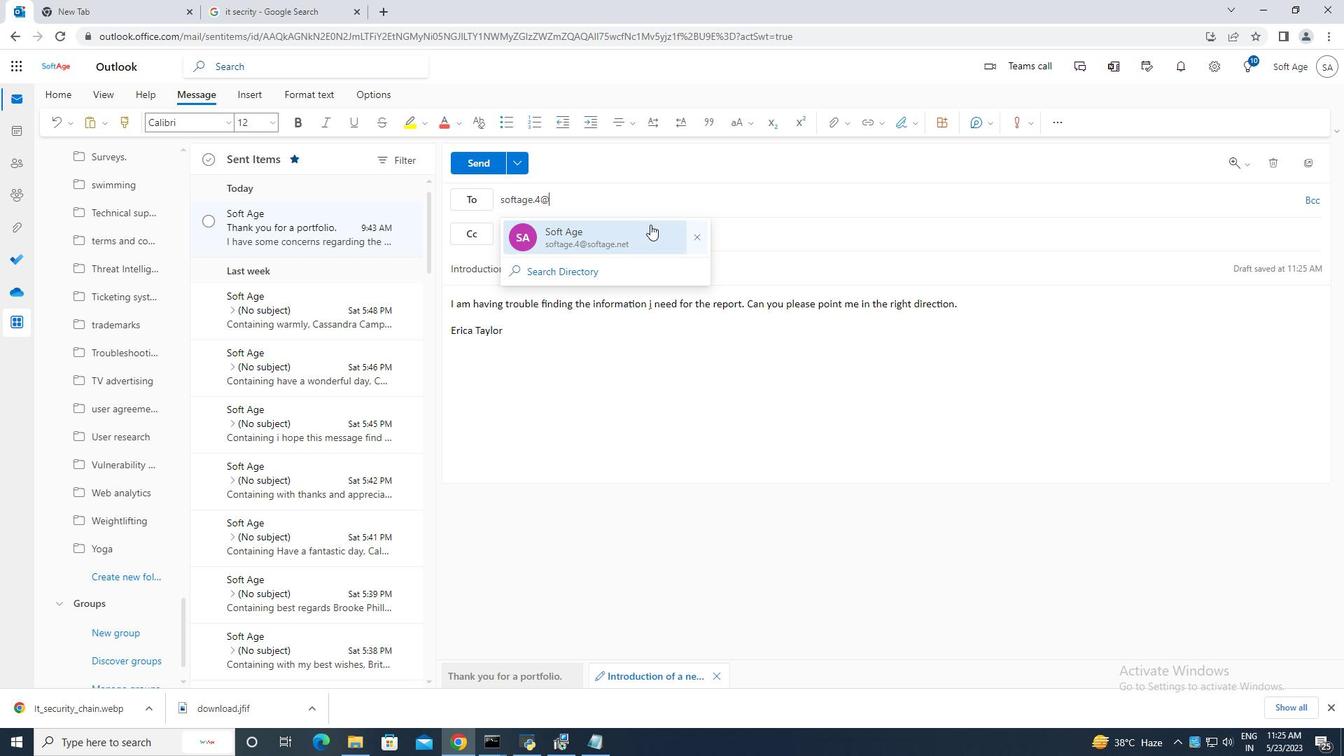 
Action: Mouse pressed left at (647, 240)
Screenshot: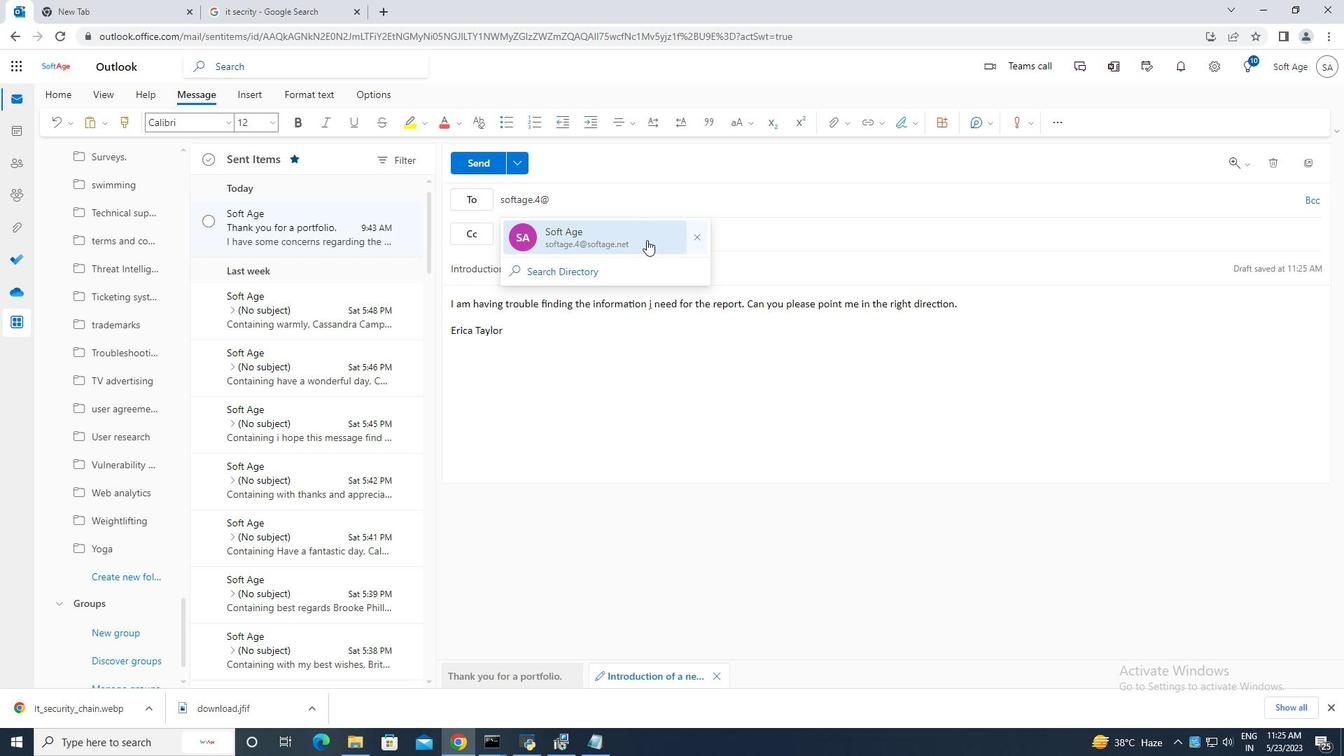 
Action: Mouse moved to (133, 571)
Screenshot: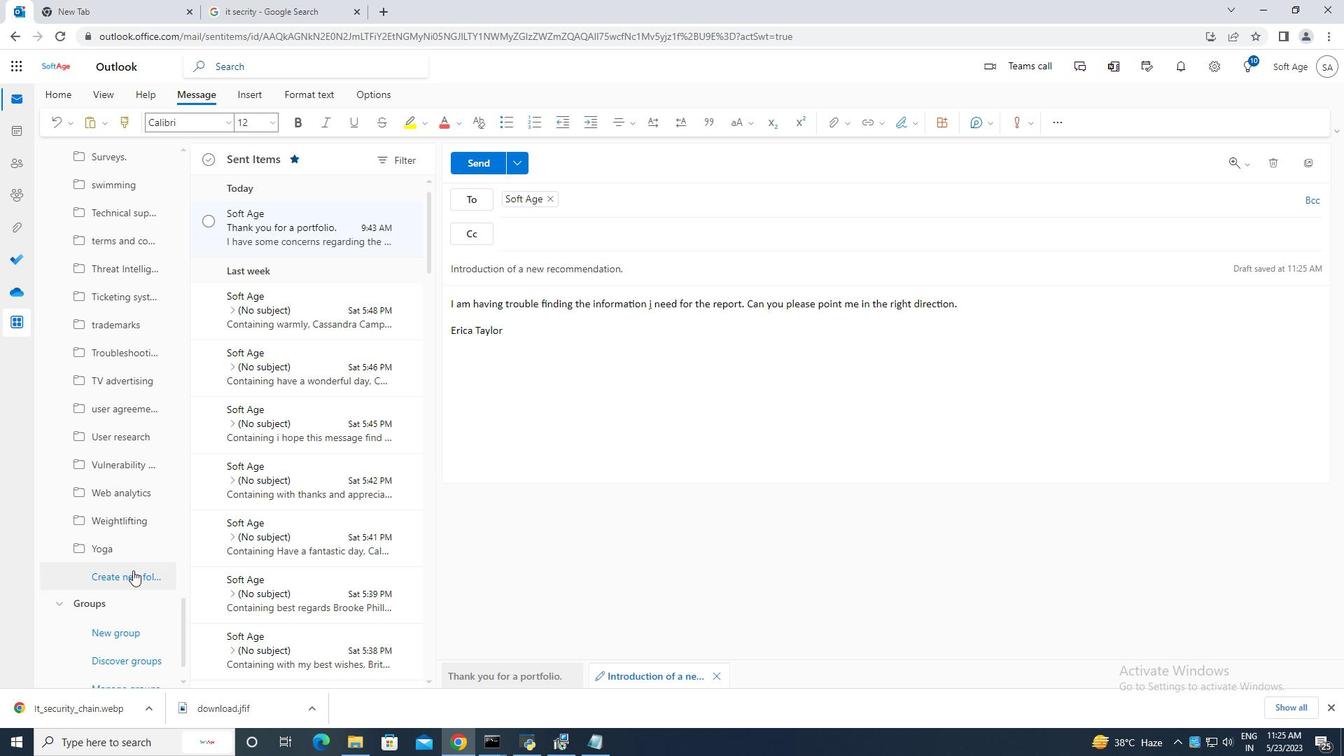 
Action: Mouse pressed left at (133, 571)
Screenshot: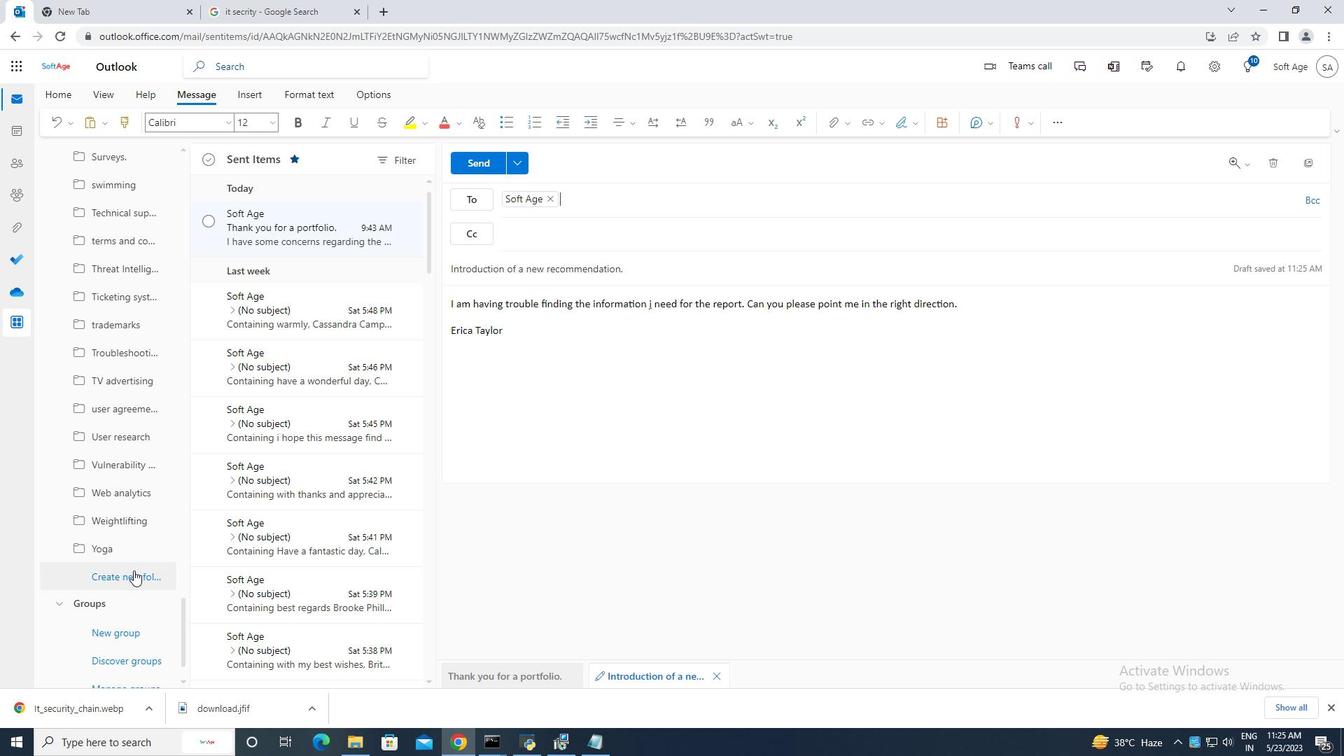 
Action: Mouse moved to (114, 573)
Screenshot: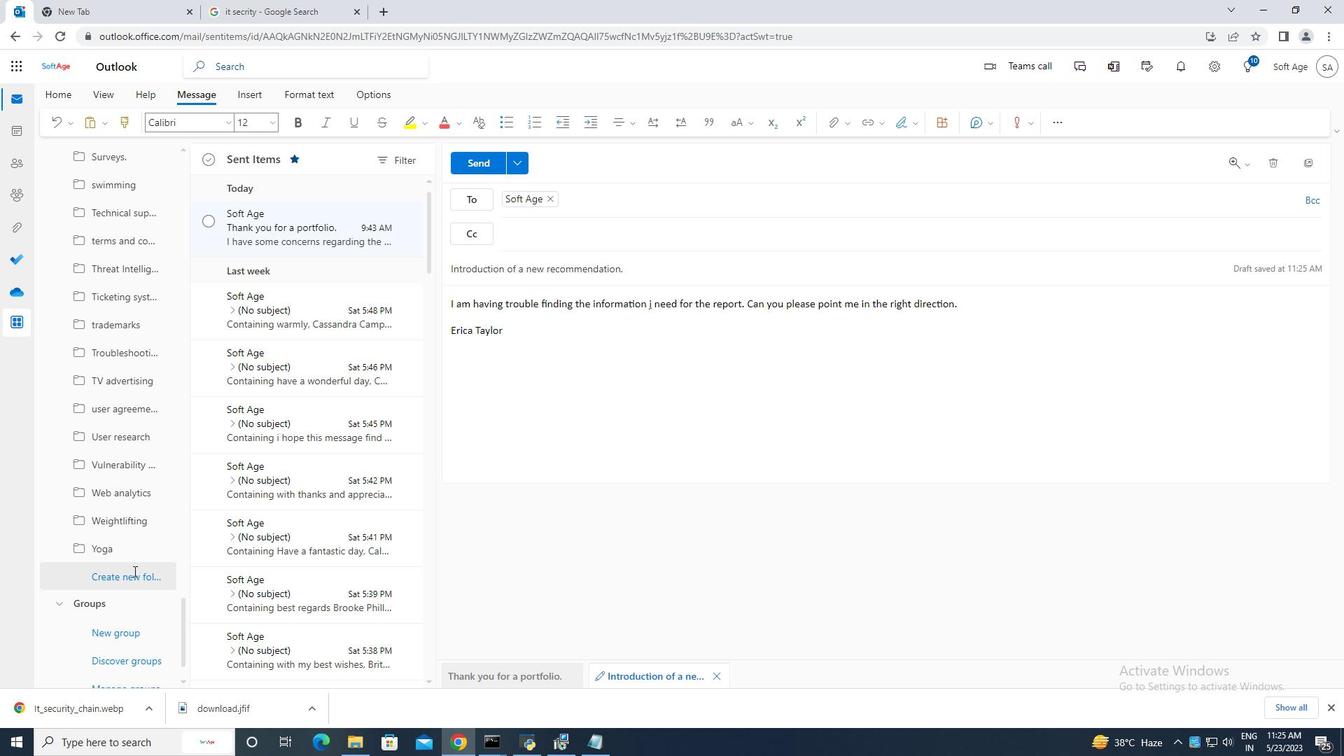 
Action: Mouse pressed left at (114, 573)
Screenshot: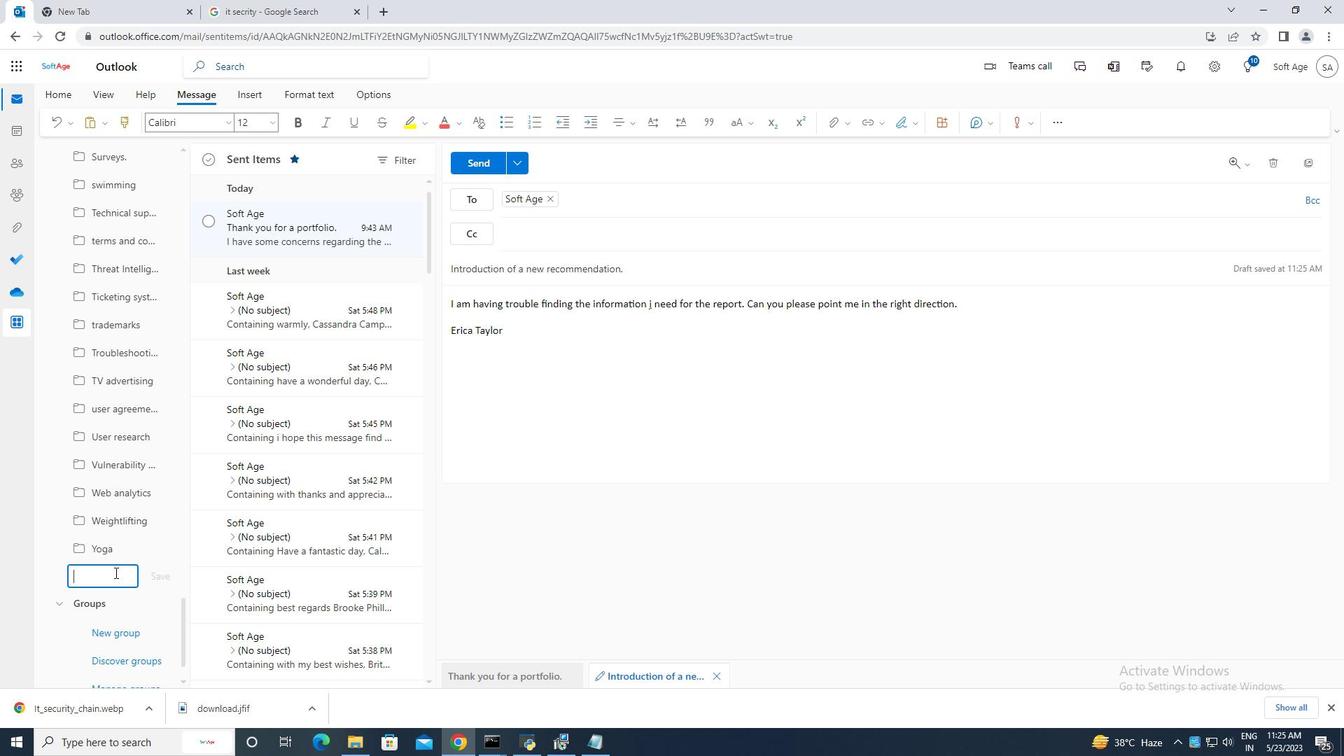 
Action: Mouse moved to (112, 538)
Screenshot: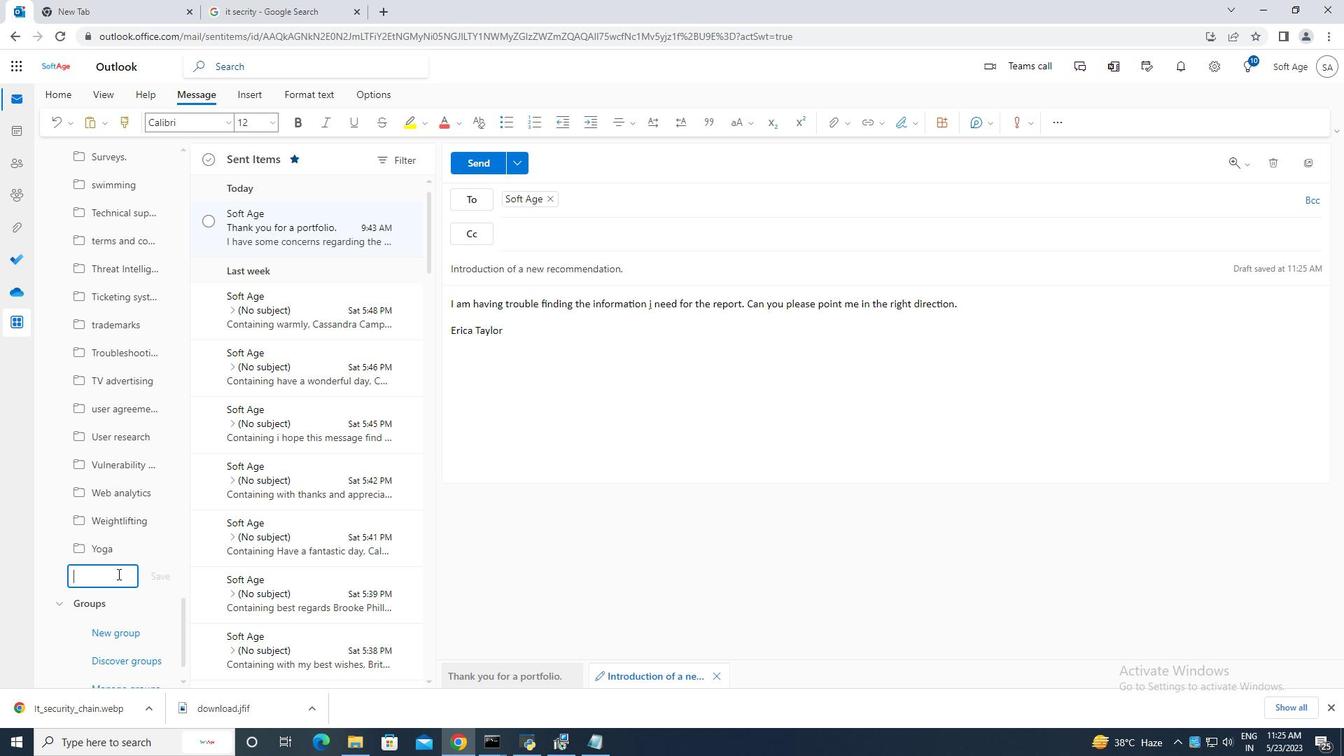 
Action: Key pressed <Key.caps_lock>T<Key.caps_lock>raining<Key.space>and<Key.space>development
Screenshot: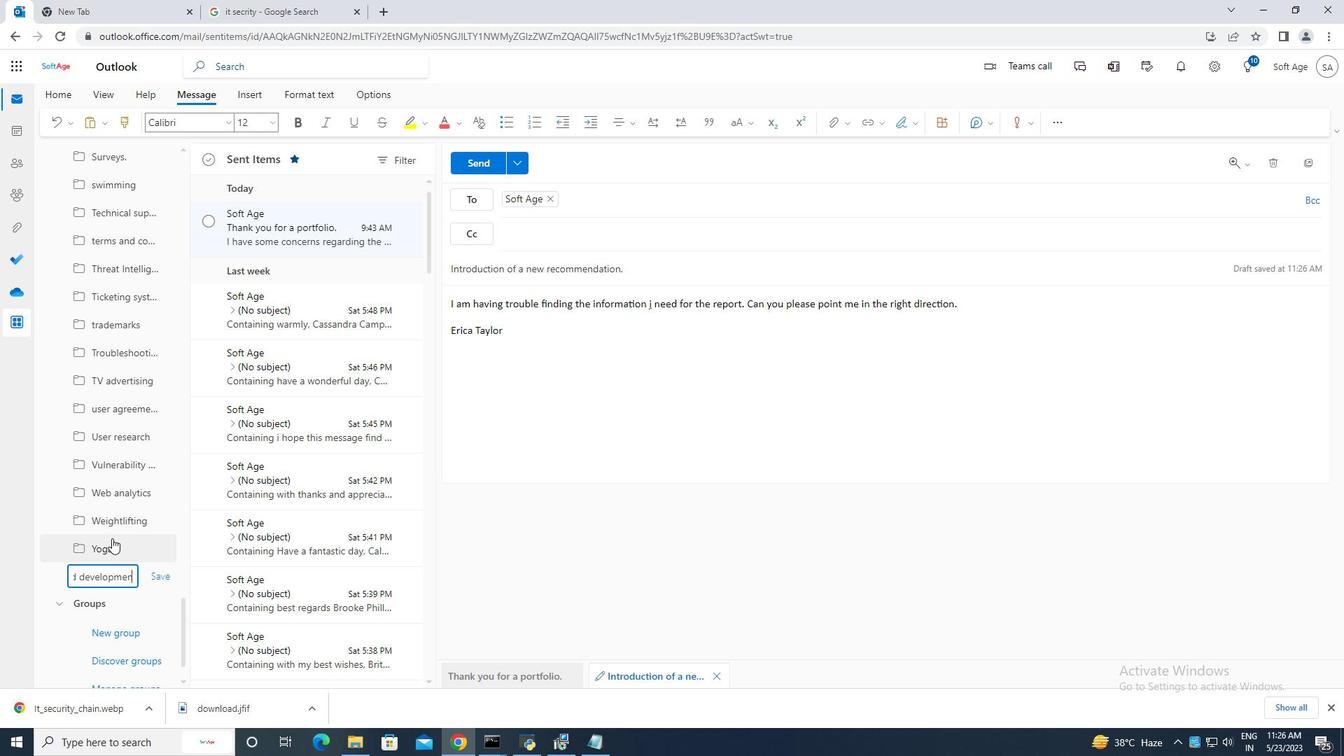 
Action: Mouse moved to (166, 577)
Screenshot: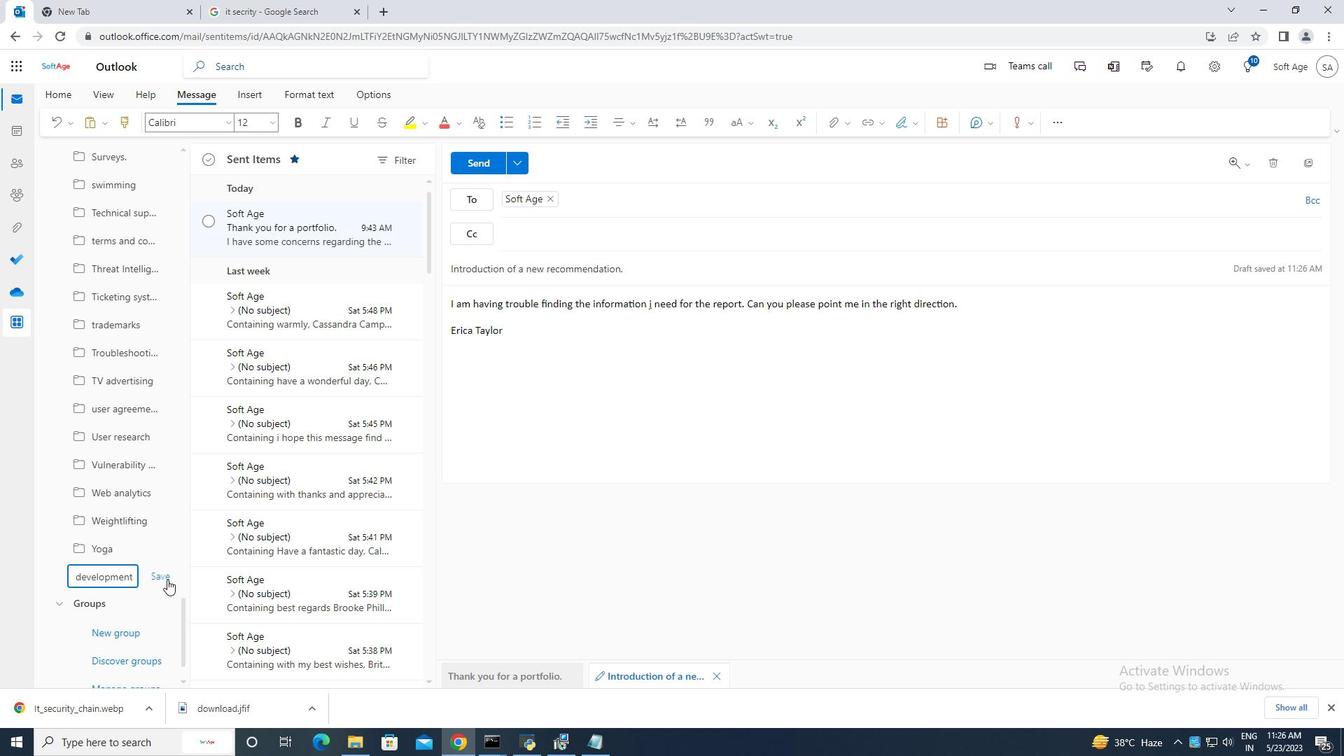 
Action: Mouse pressed left at (166, 577)
Screenshot: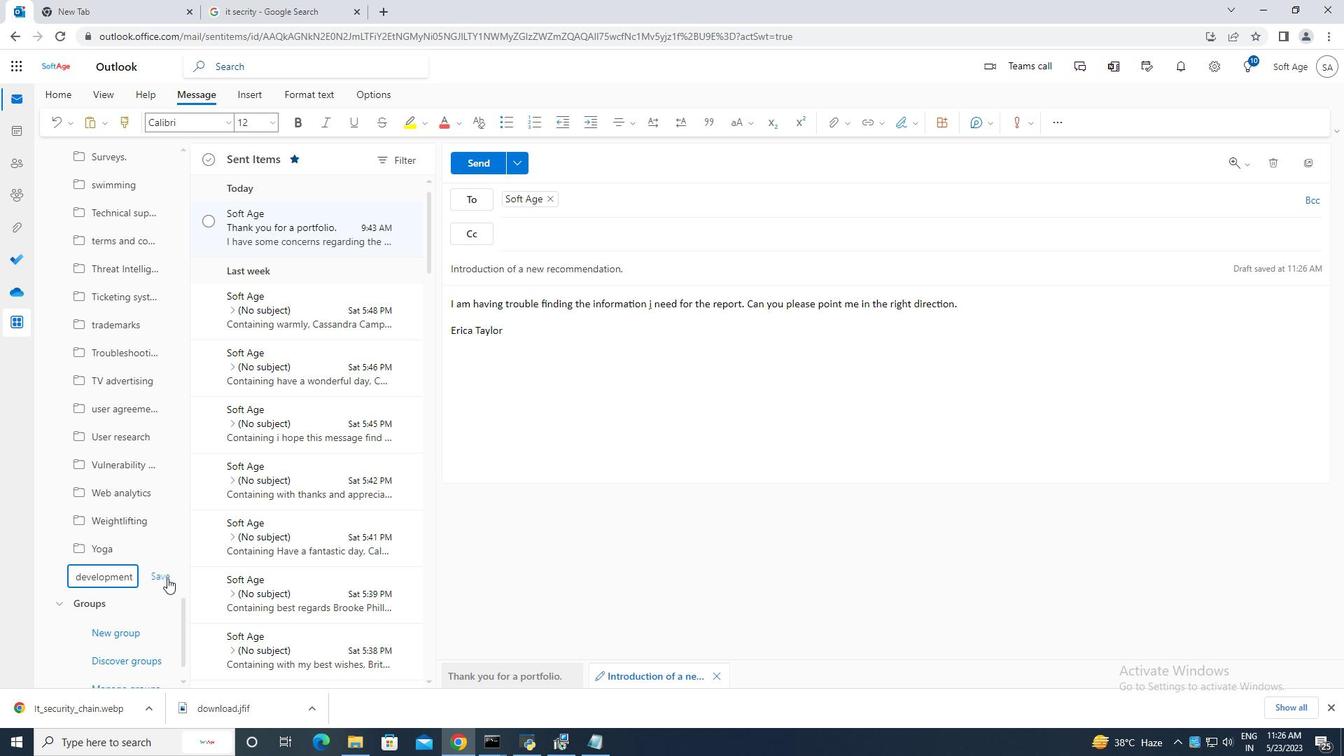 
Action: Mouse moved to (485, 159)
Screenshot: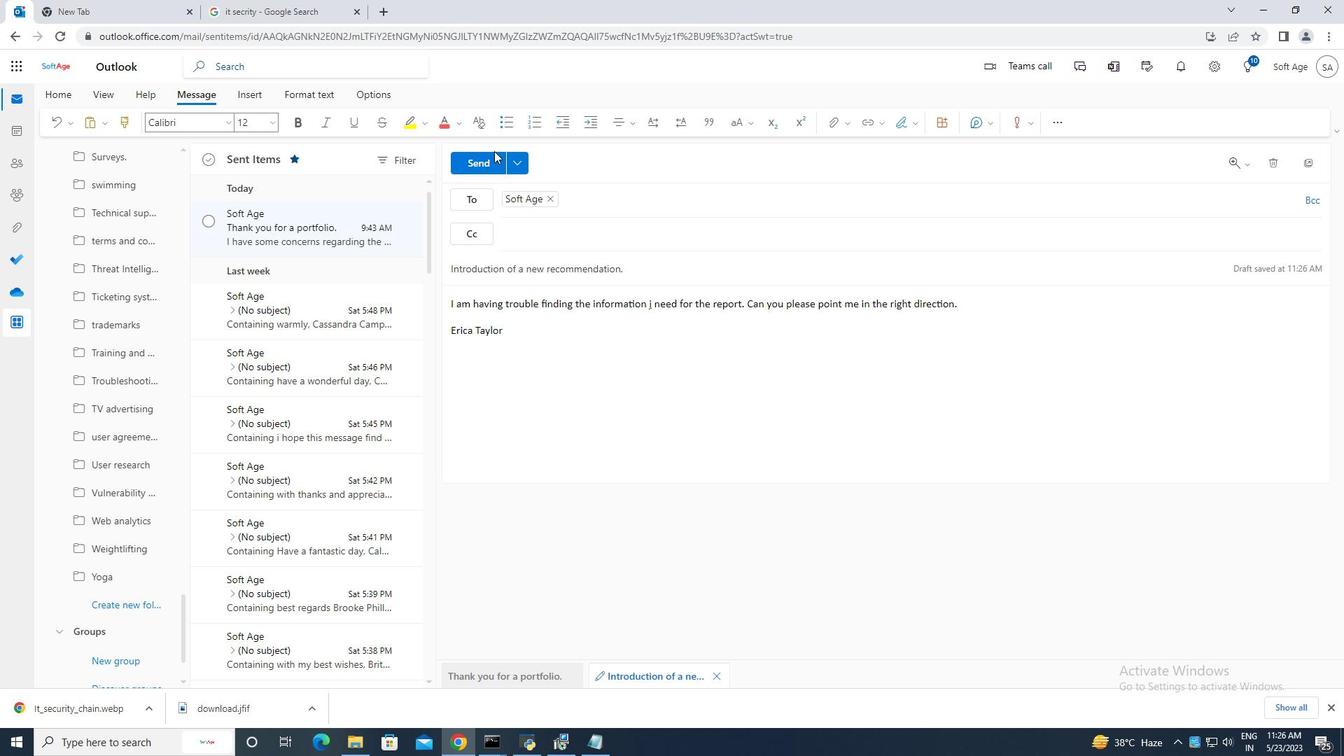 
Action: Mouse pressed left at (485, 159)
Screenshot: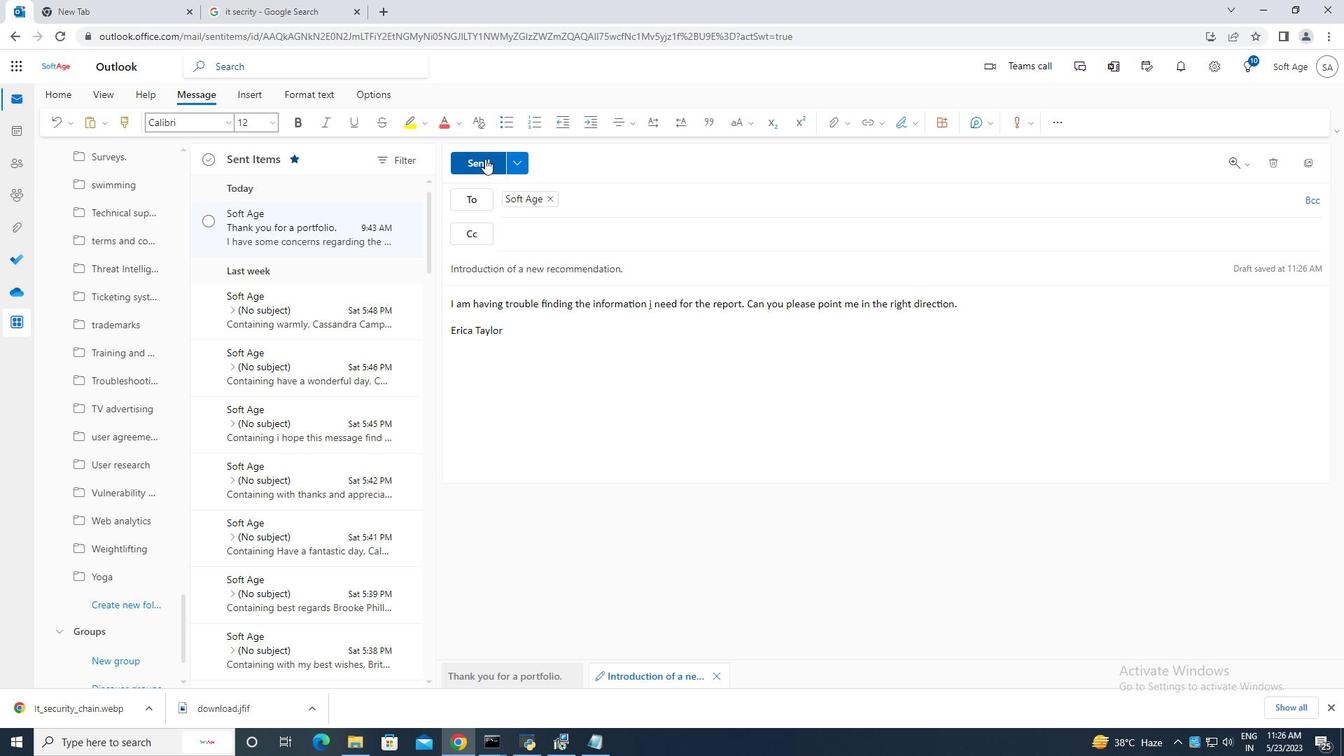 
Action: Mouse moved to (475, 125)
Screenshot: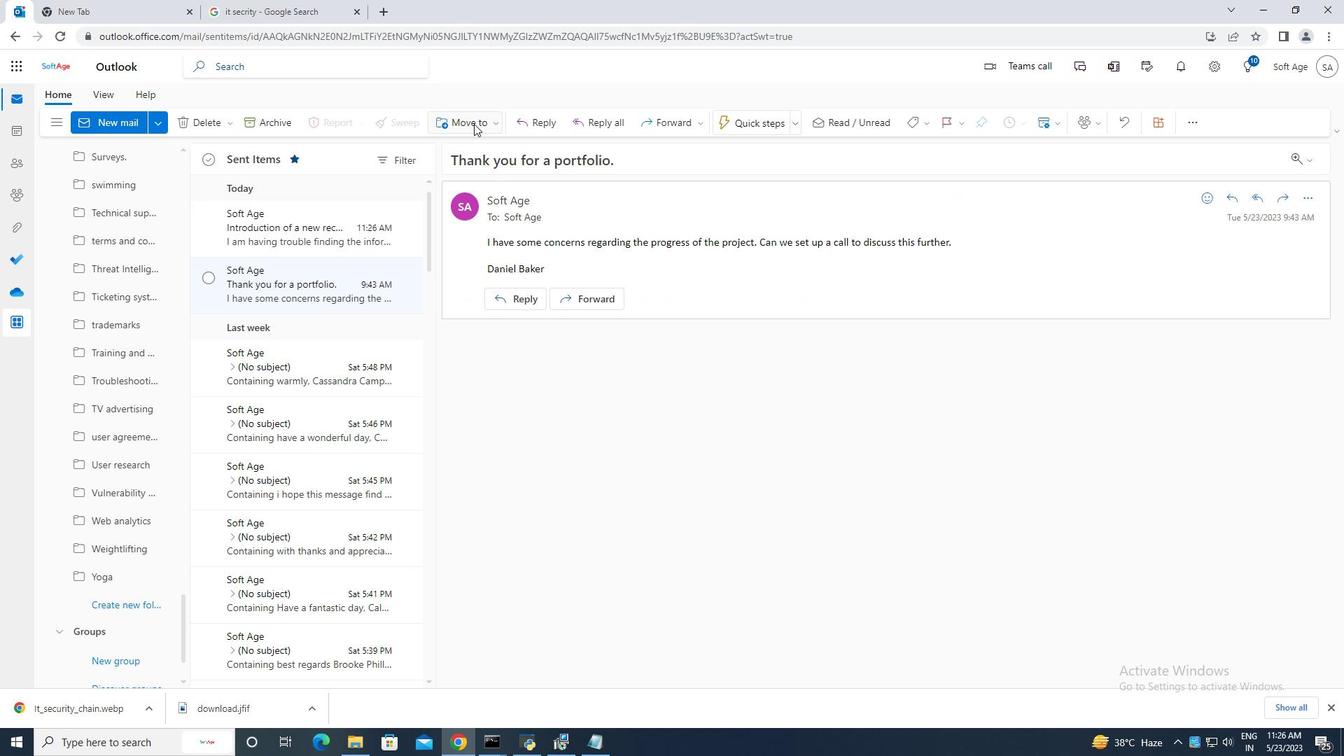
Action: Mouse pressed left at (475, 125)
Screenshot: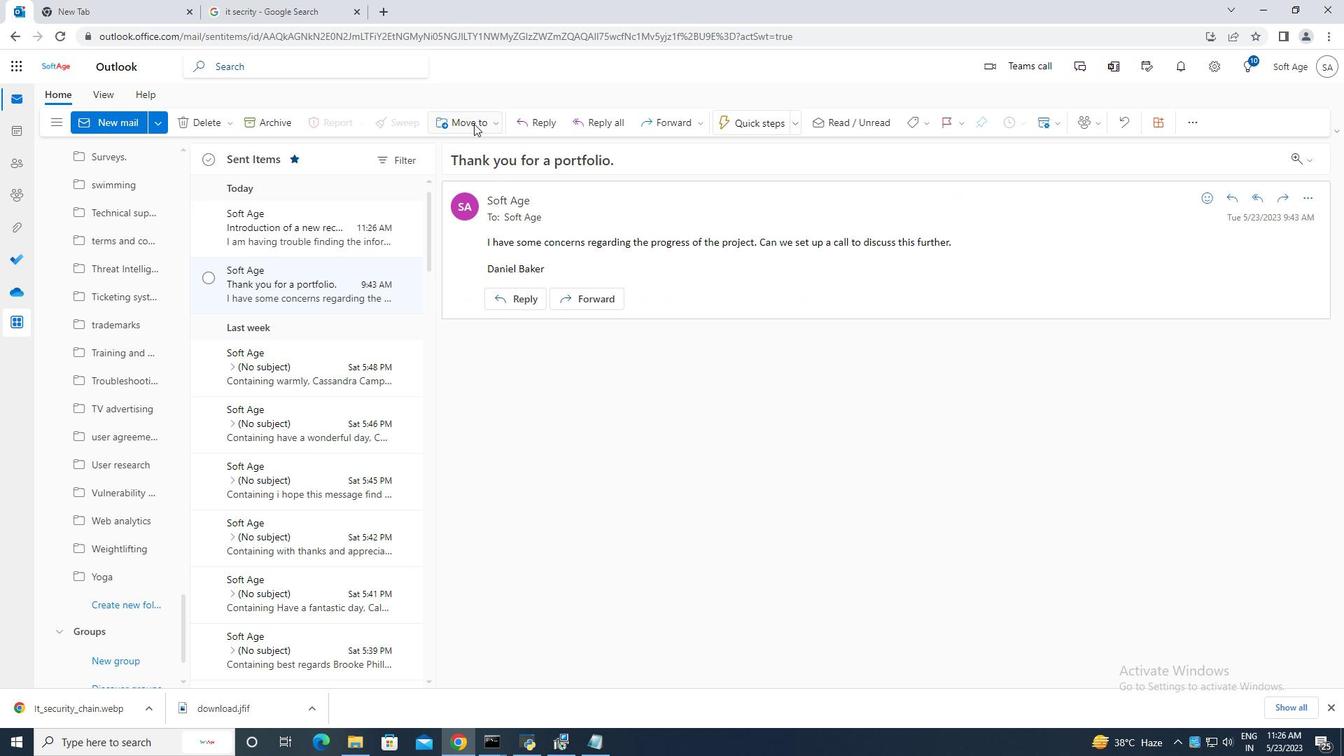 
Action: Mouse moved to (206, 219)
Screenshot: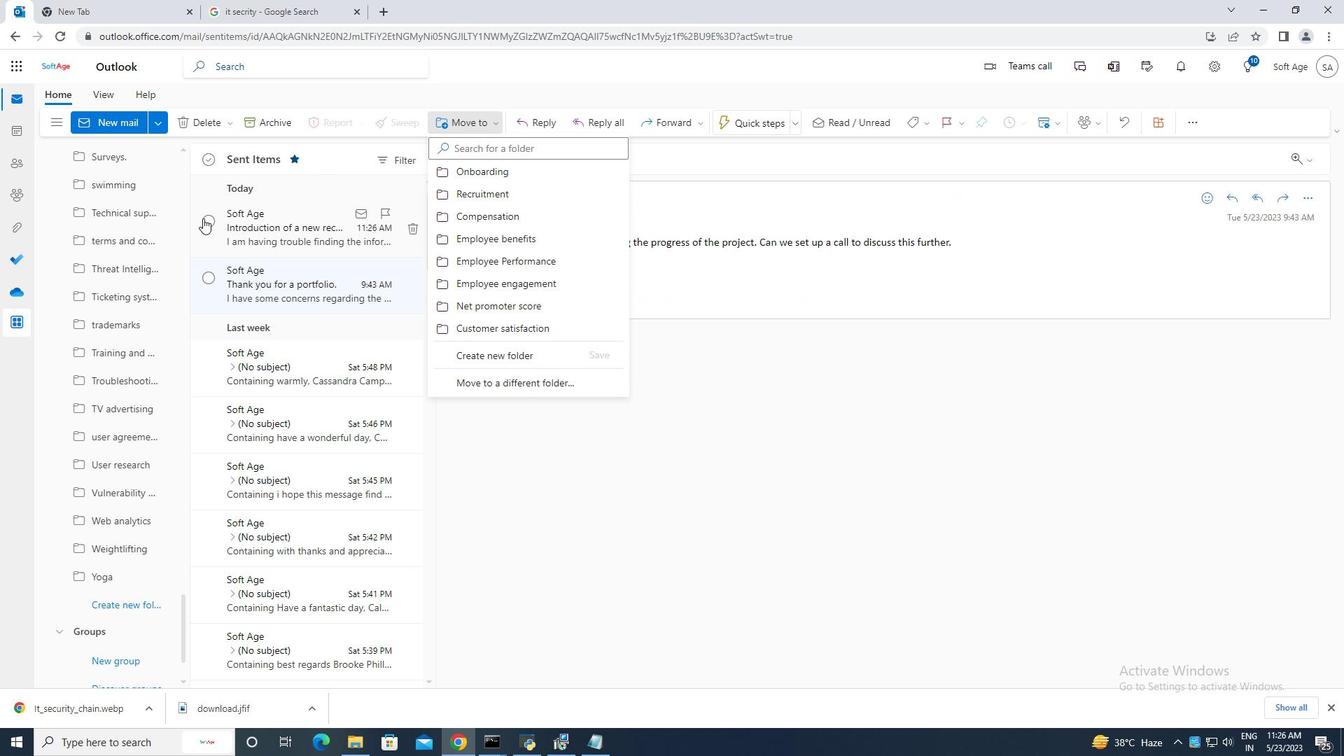 
Action: Mouse pressed left at (206, 219)
Screenshot: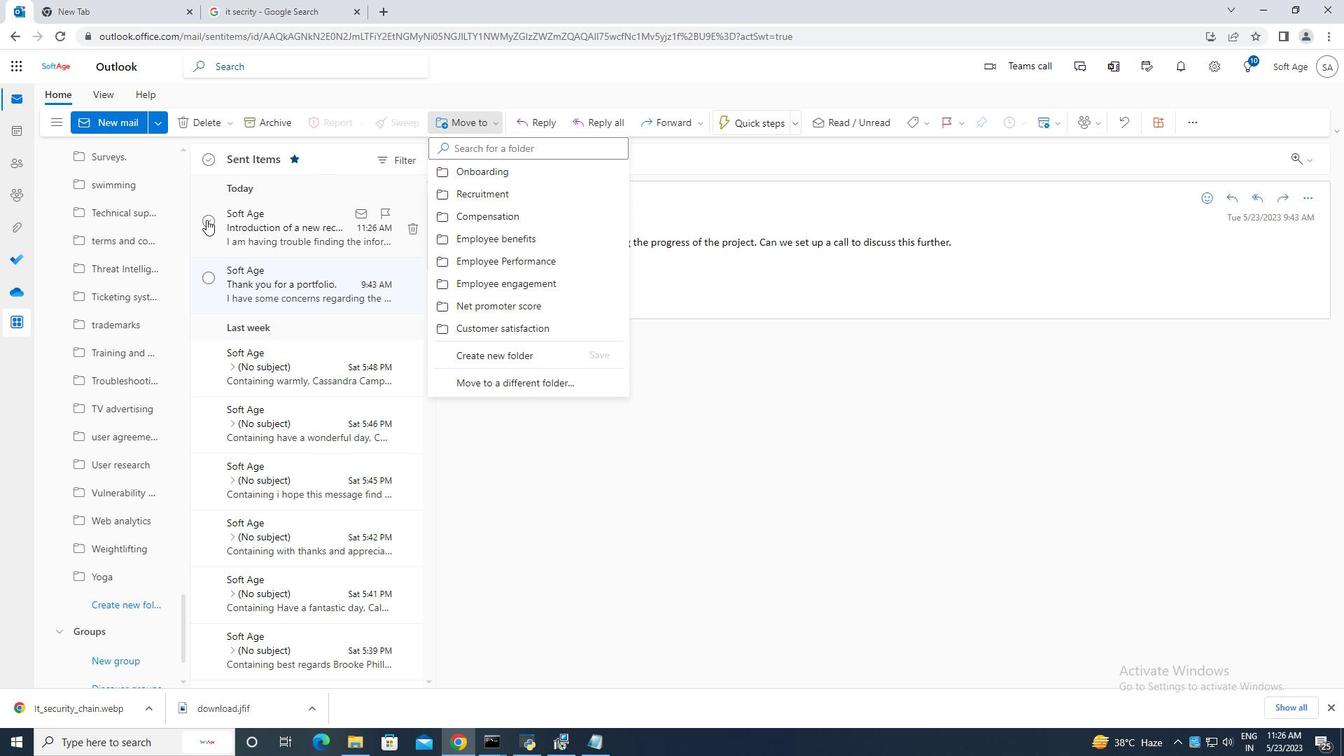 
Action: Mouse moved to (488, 123)
Screenshot: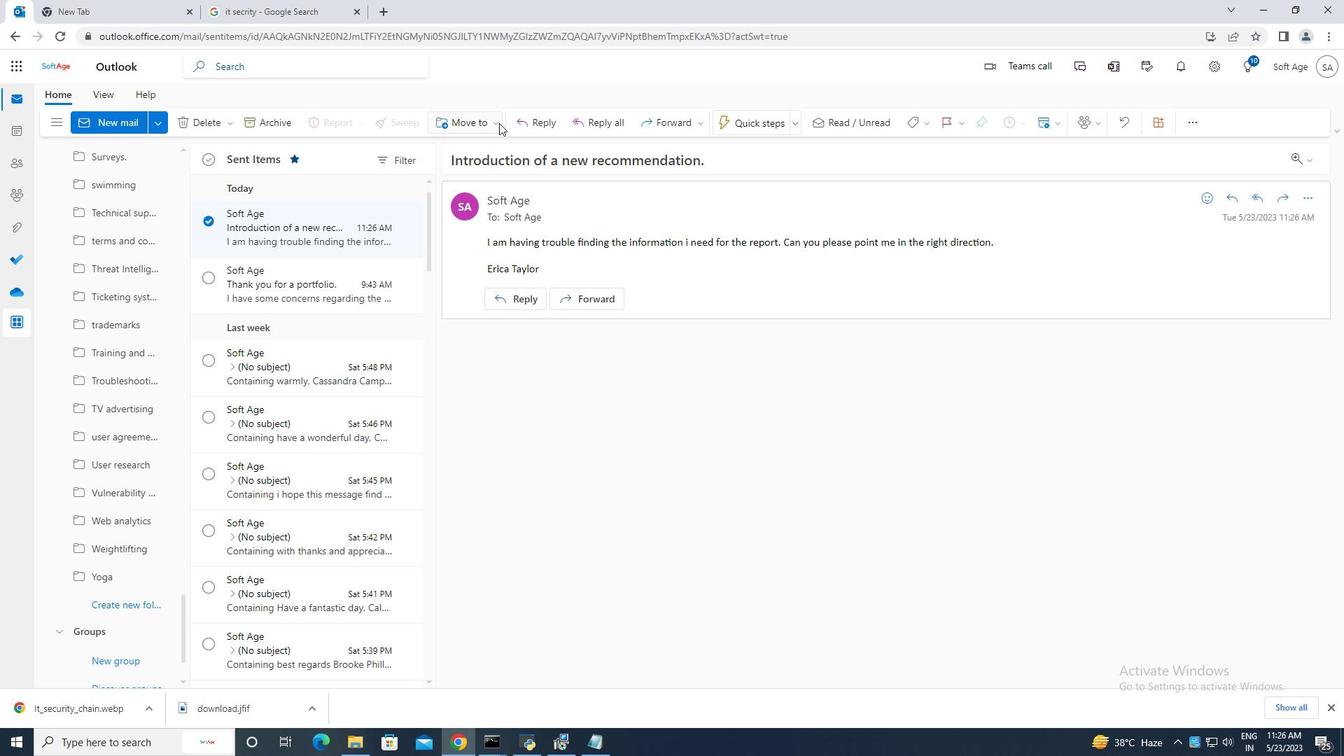 
Action: Mouse pressed left at (488, 123)
Screenshot: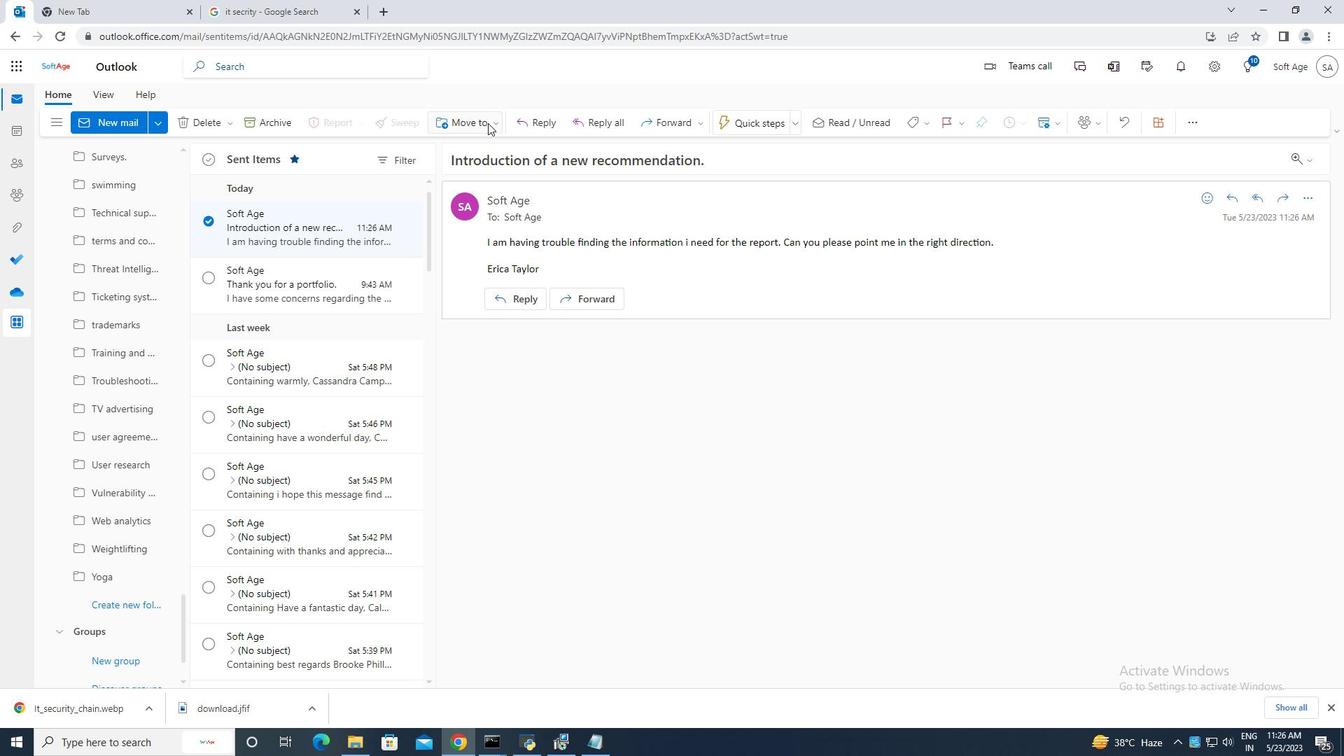 
Action: Mouse moved to (498, 150)
Screenshot: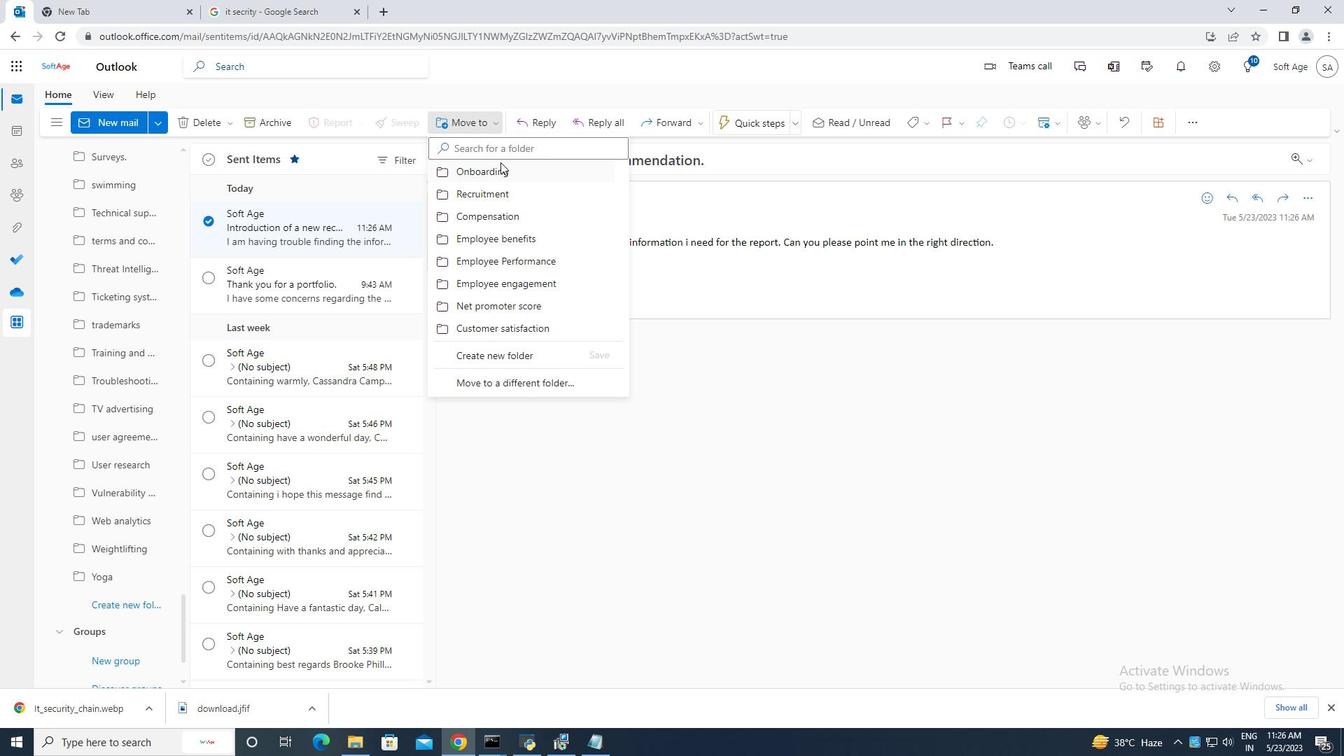 
Action: Mouse pressed left at (498, 150)
Screenshot: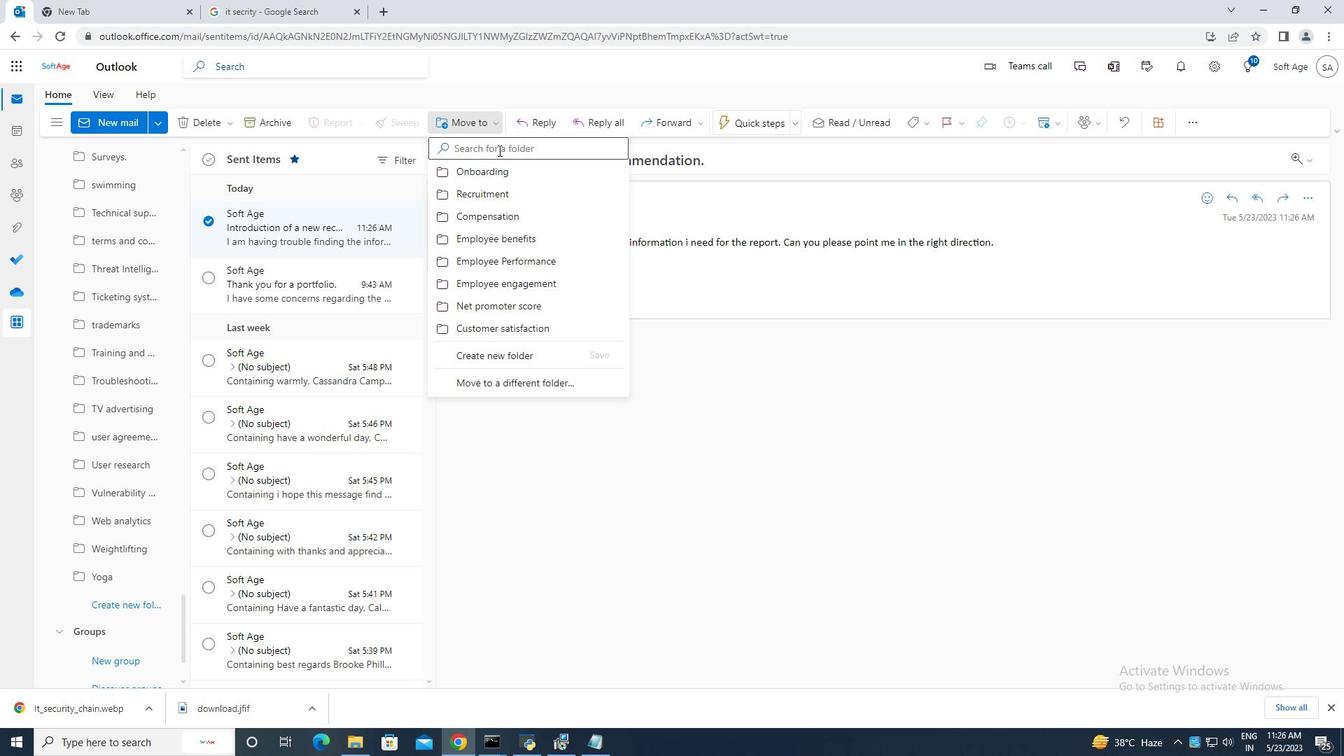 
Action: Key pressed training<Key.space>and<Key.space>development
Screenshot: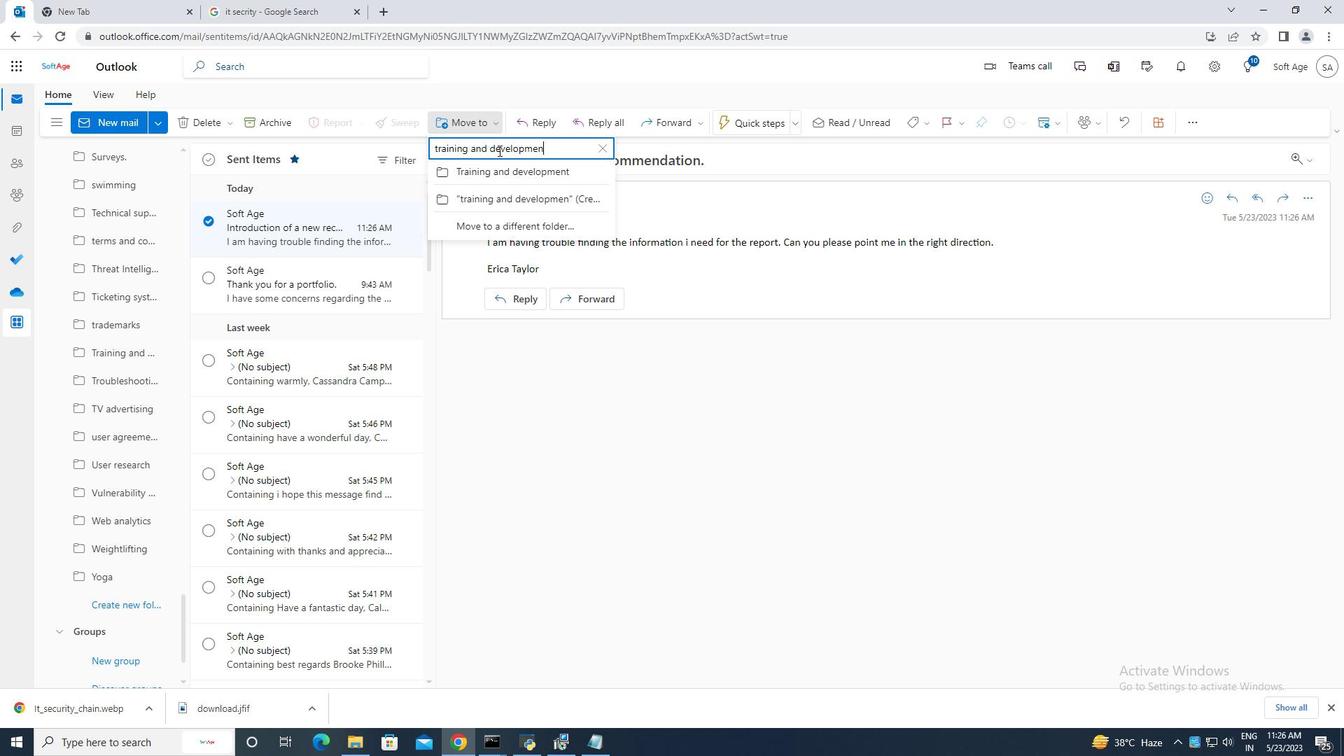 
Action: Mouse moved to (498, 173)
Screenshot: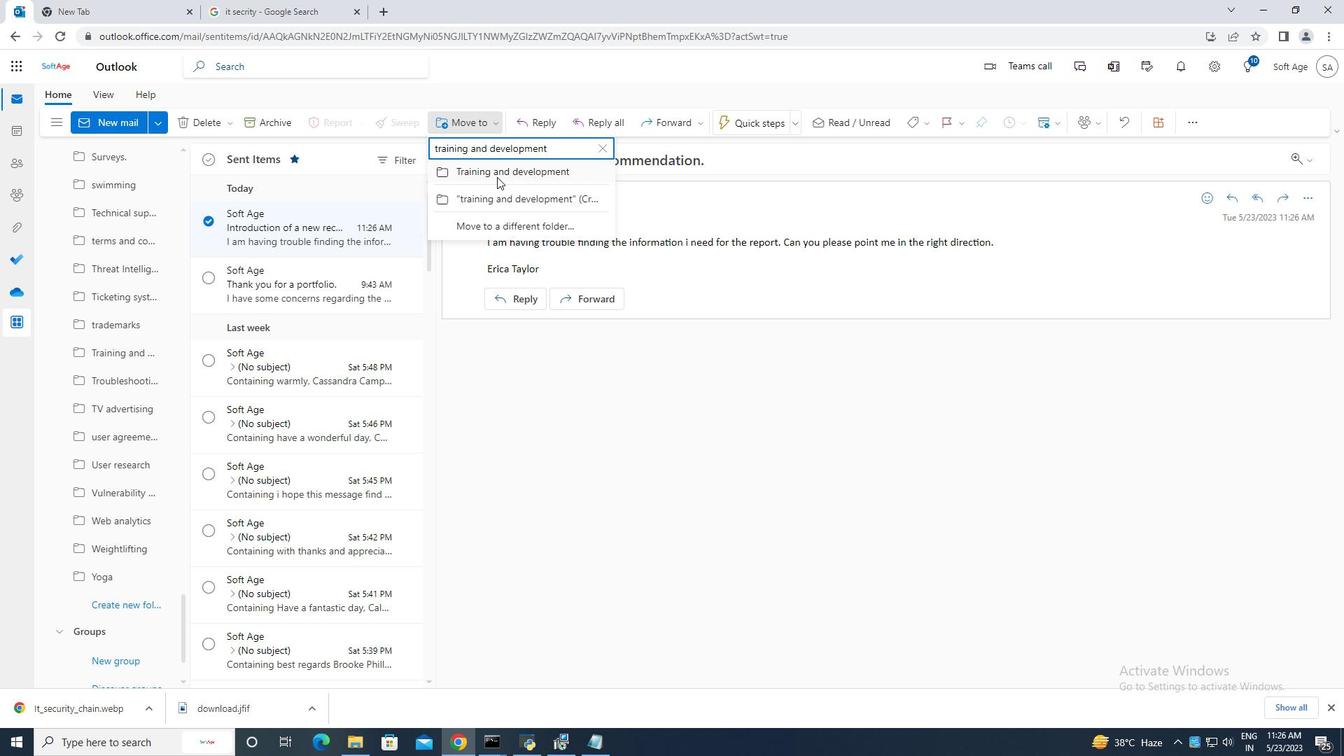 
Action: Mouse pressed left at (498, 173)
Screenshot: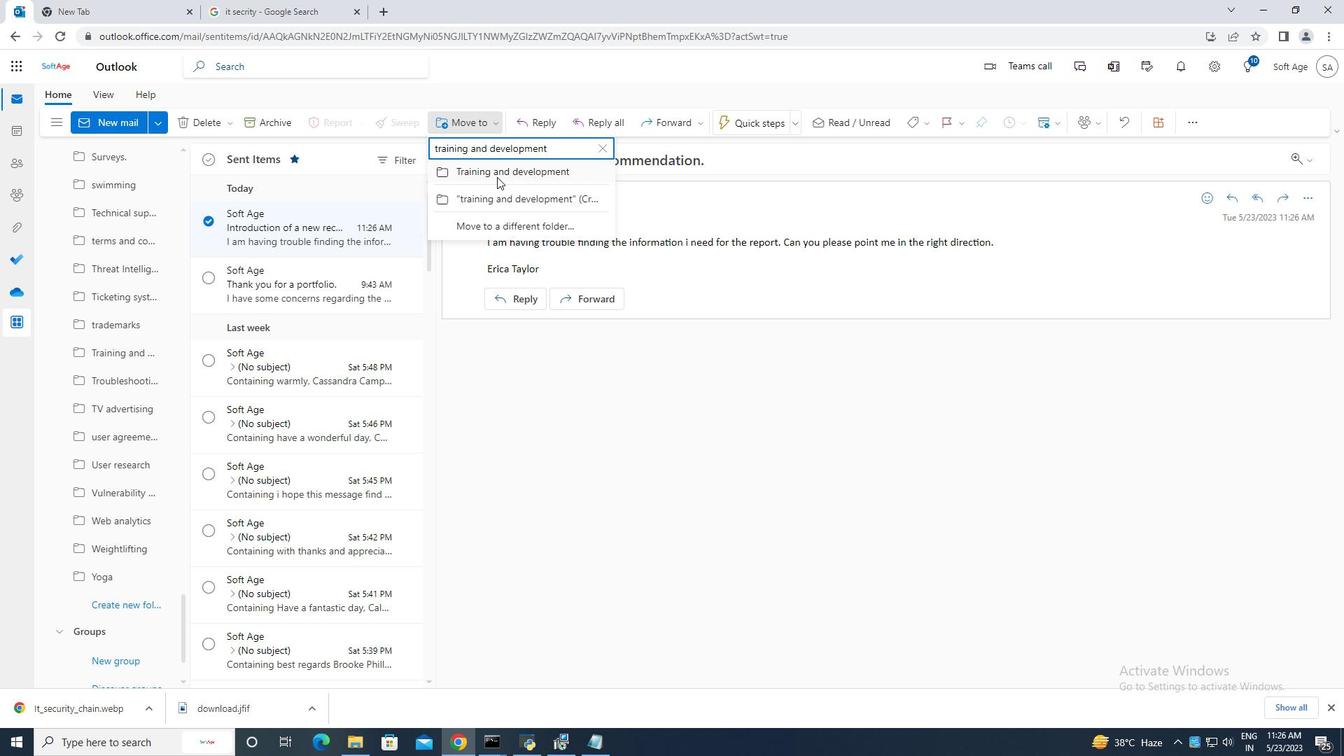 
Action: Mouse moved to (531, 247)
Screenshot: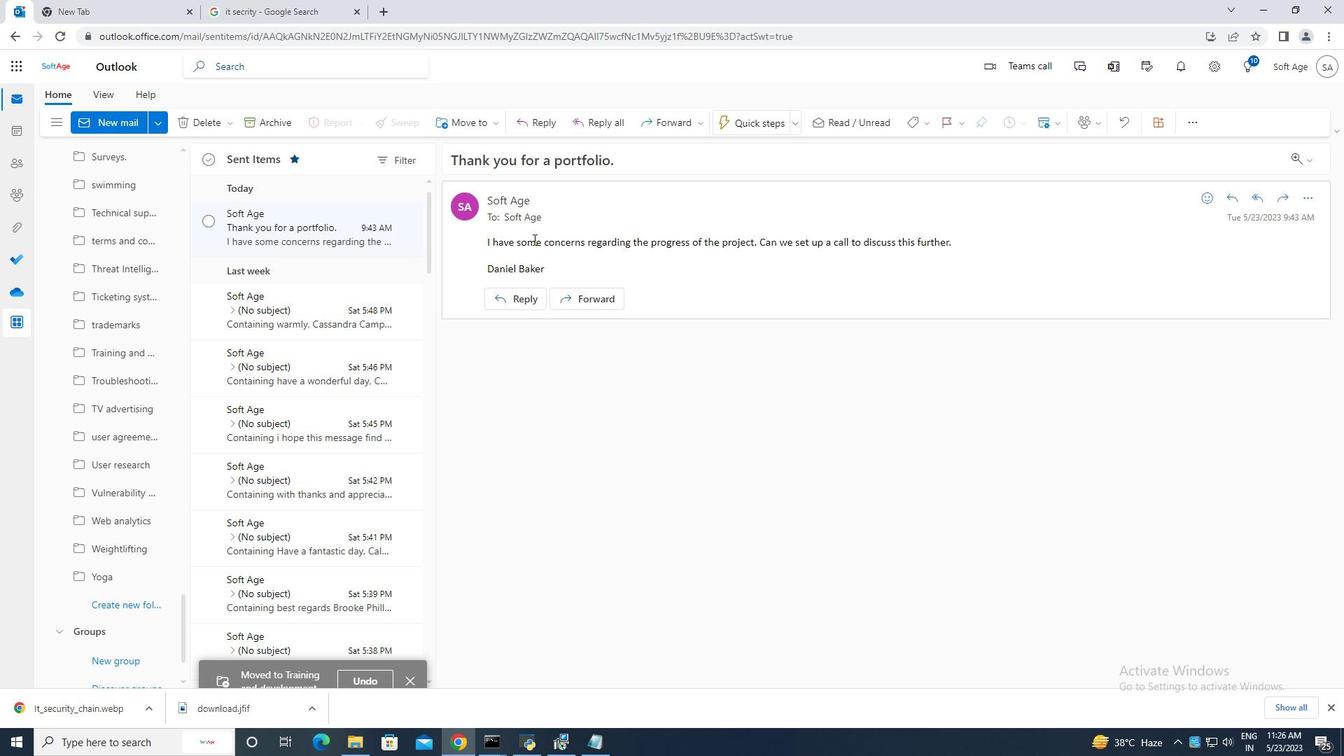 
